 Task: Look for space in Newark, United States from 10th July, 2023 to 15th July, 2023 for 7 adults in price range Rs.10000 to Rs.15000. Place can be entire place or shared room with 4 bedrooms having 7 beds and 4 bathrooms. Property type can be house, flat, guest house. Amenities needed are: wifi, TV, free parkinig on premises, gym, breakfast. Booking option can be shelf check-in. Required host language is English.
Action: Mouse moved to (449, 95)
Screenshot: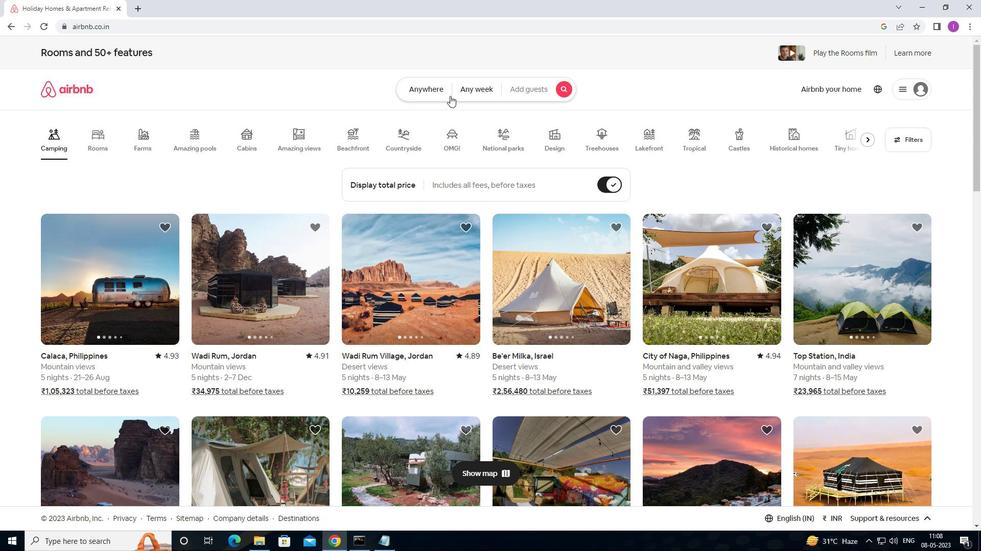 
Action: Mouse pressed left at (449, 95)
Screenshot: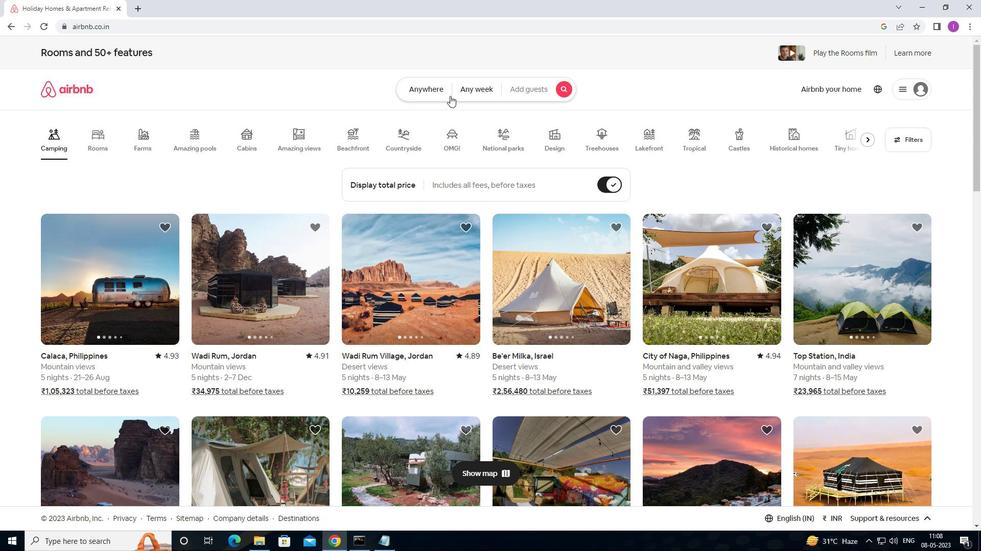 
Action: Mouse moved to (299, 132)
Screenshot: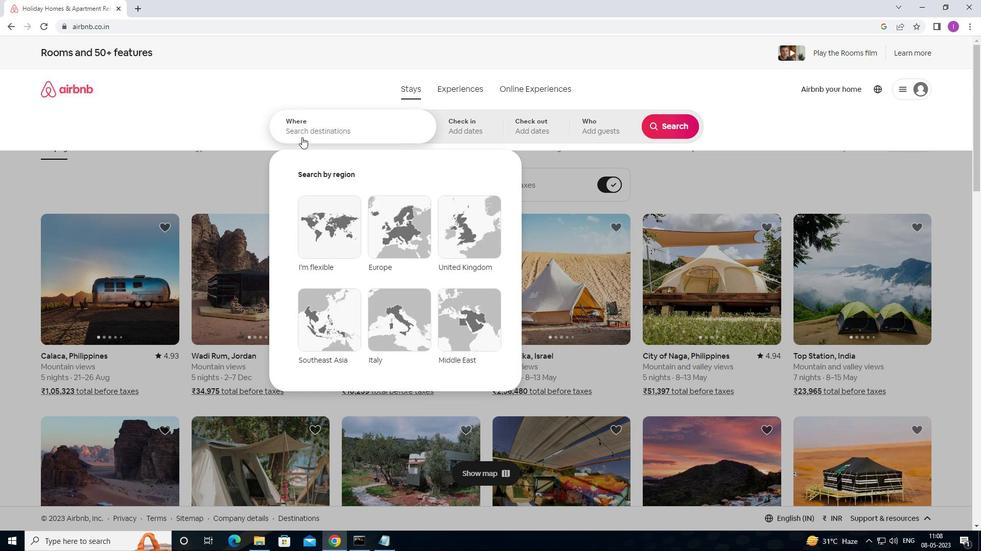 
Action: Mouse pressed left at (299, 132)
Screenshot: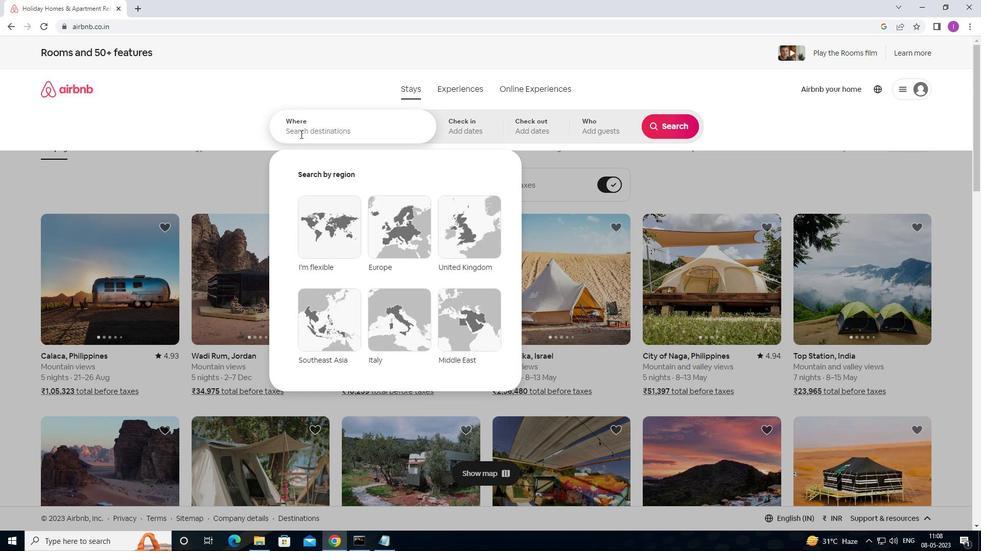 
Action: Mouse moved to (438, 120)
Screenshot: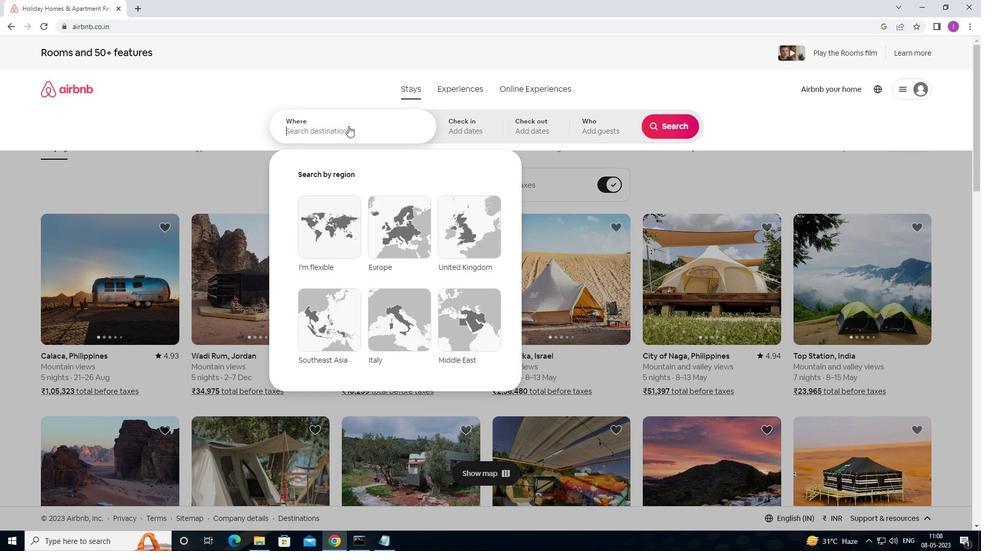 
Action: Key pressed <Key.shift><Key.shift><Key.shift><Key.shift><Key.shift><Key.shift><Key.shift><Key.shift><Key.shift><Key.shift><Key.shift><Key.shift><Key.shift><Key.shift>NEWARK,<Key.shift>UNITED<Key.space>STATES
Screenshot: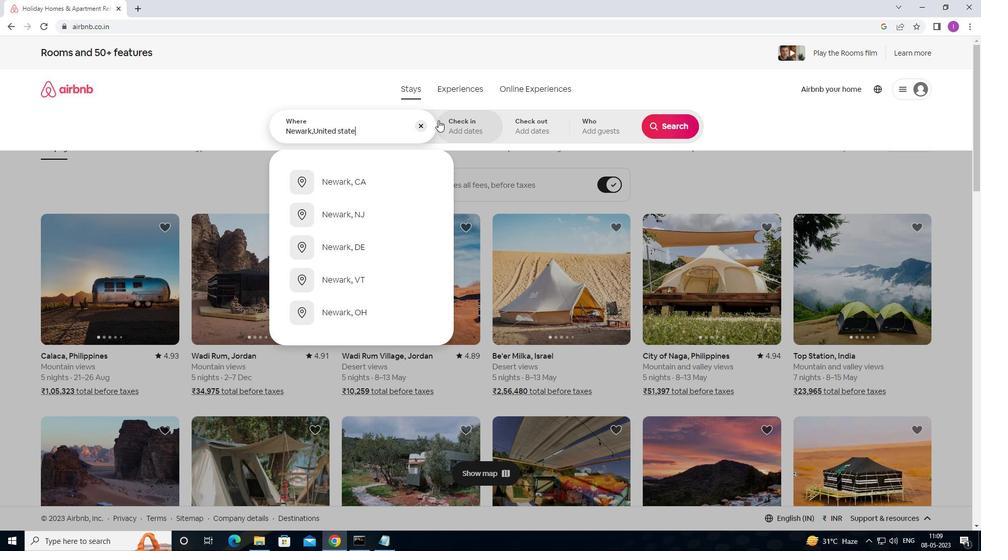 
Action: Mouse moved to (469, 125)
Screenshot: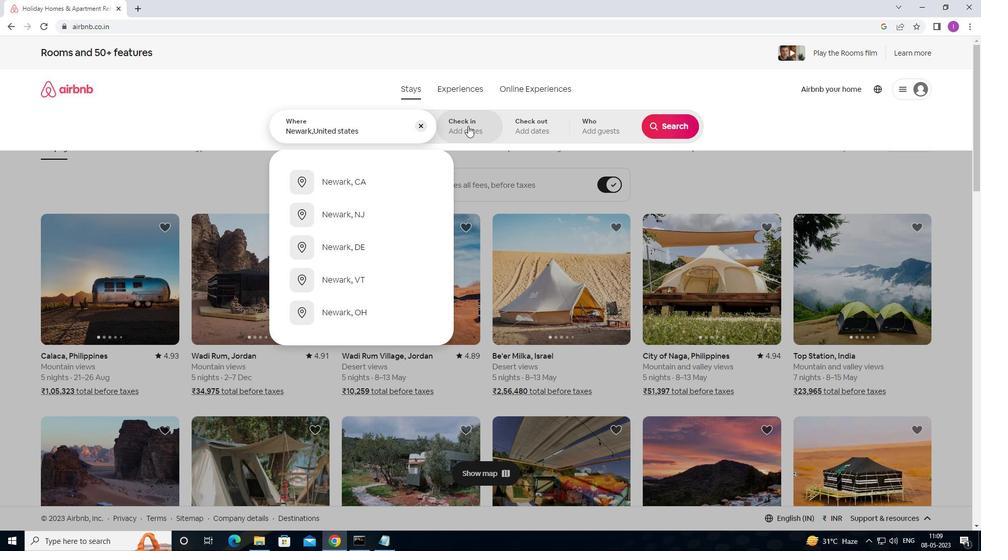 
Action: Mouse pressed left at (469, 125)
Screenshot: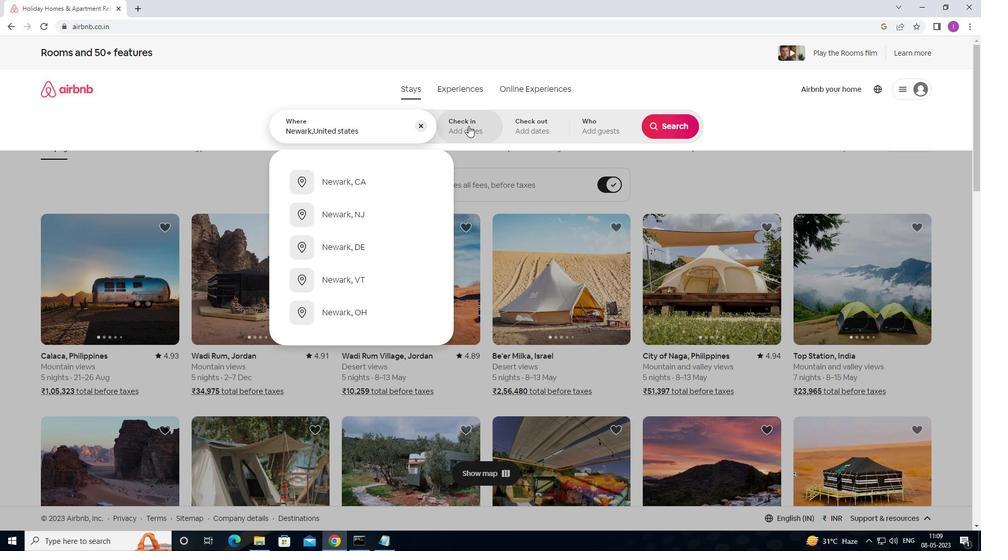 
Action: Mouse moved to (666, 205)
Screenshot: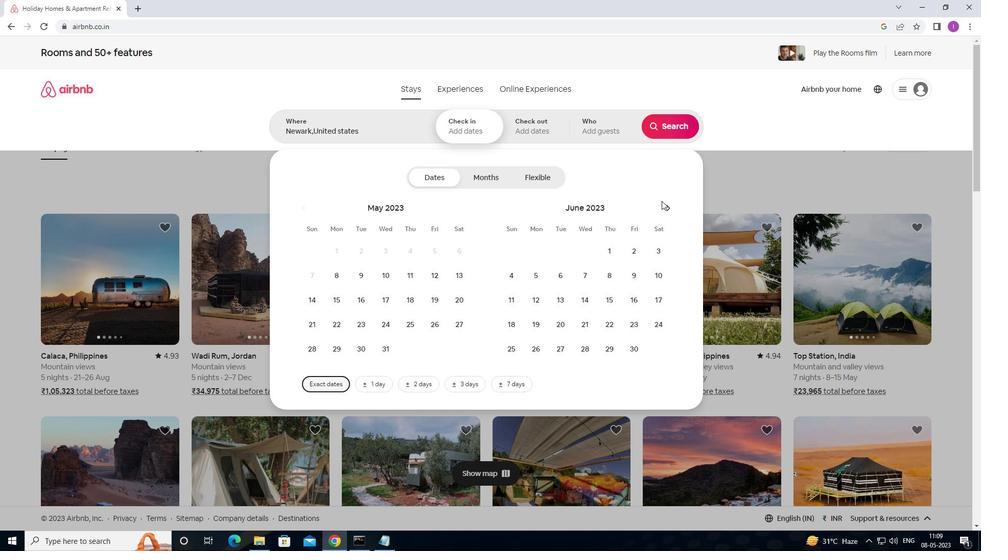 
Action: Mouse pressed left at (666, 205)
Screenshot: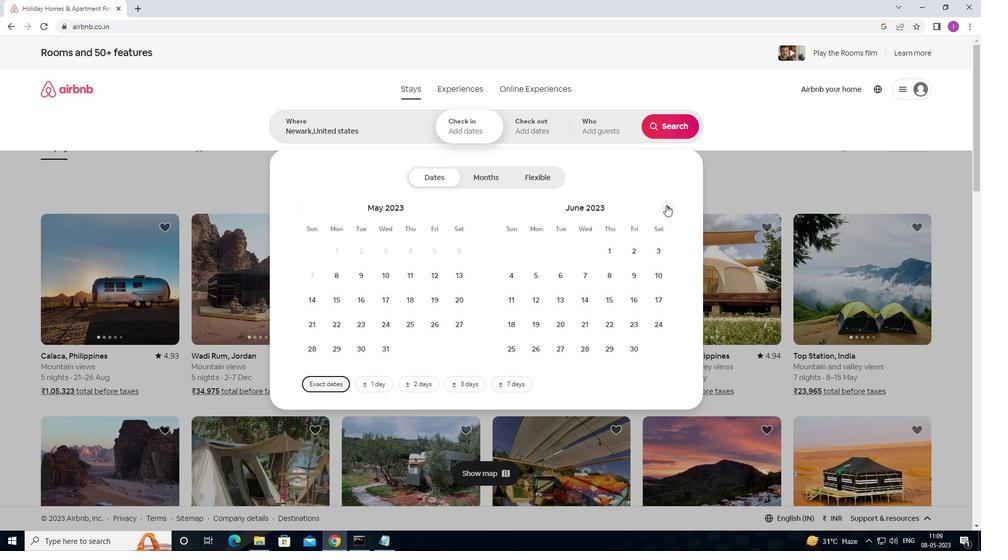 
Action: Mouse moved to (539, 302)
Screenshot: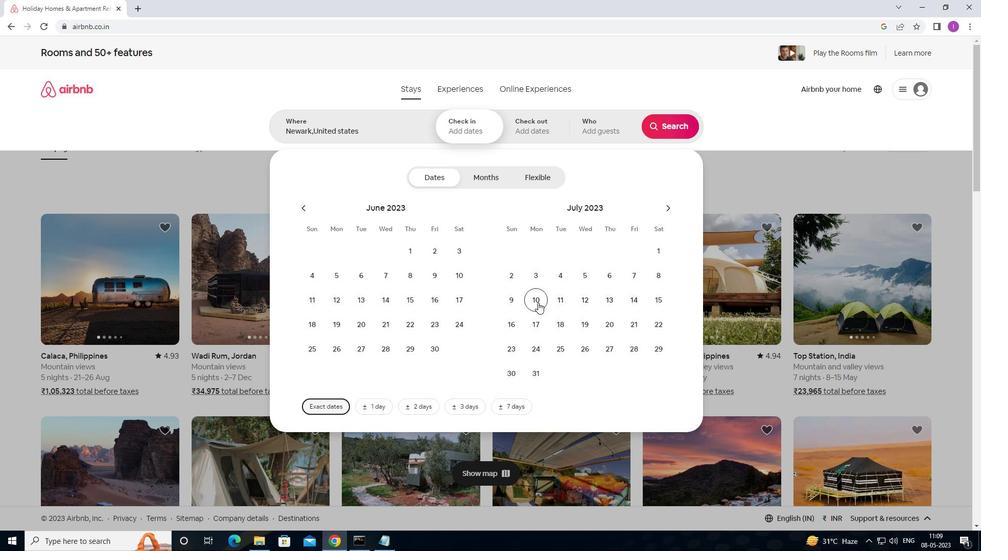 
Action: Mouse pressed left at (539, 302)
Screenshot: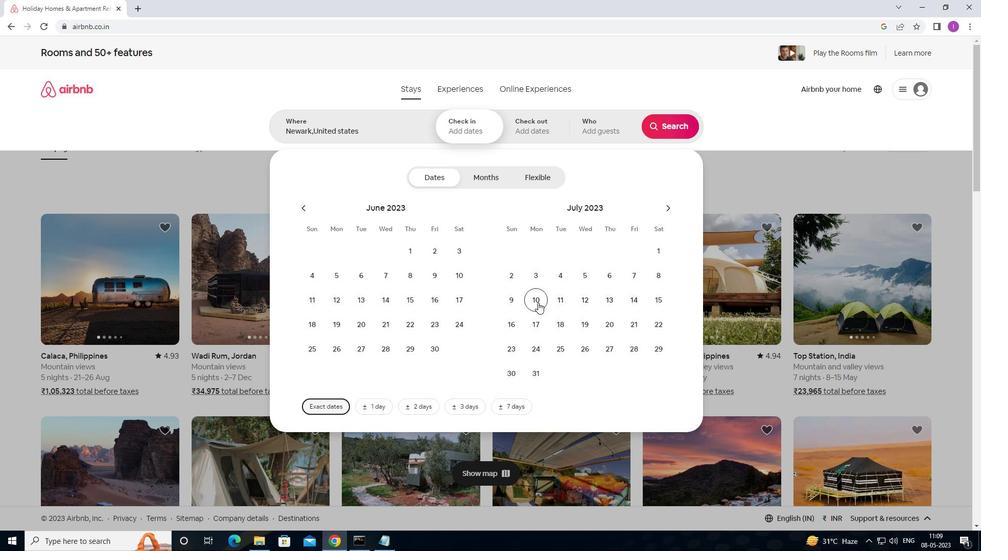 
Action: Mouse moved to (661, 301)
Screenshot: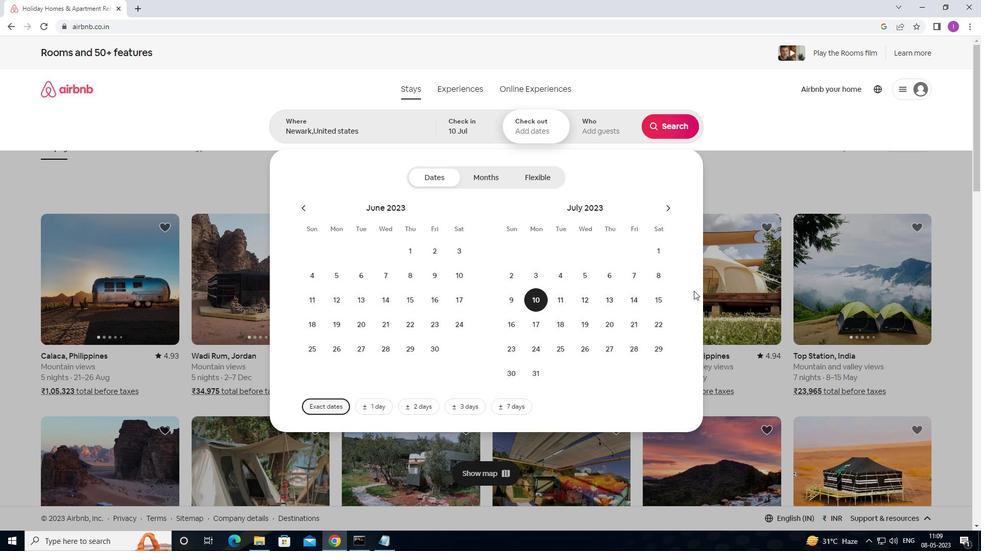 
Action: Mouse pressed left at (661, 301)
Screenshot: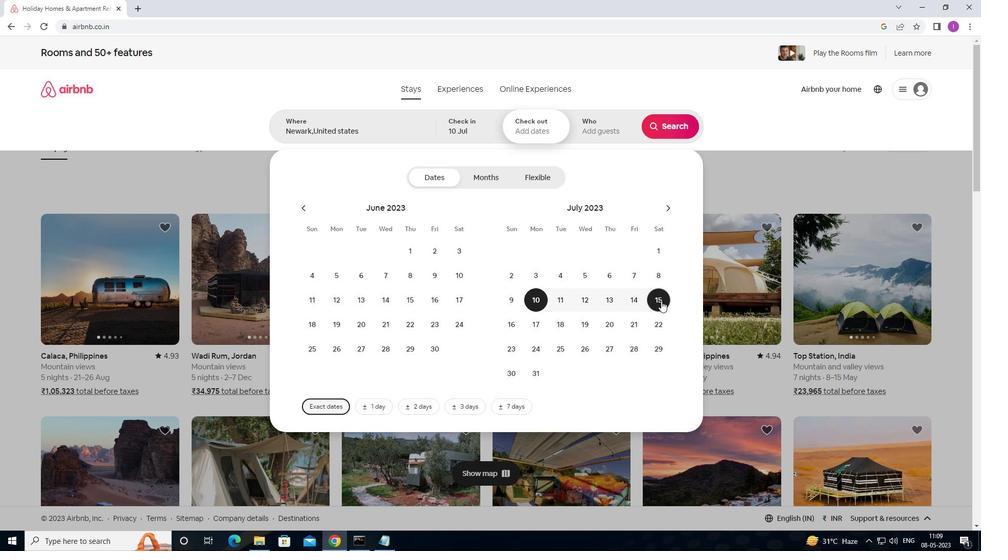 
Action: Mouse moved to (588, 125)
Screenshot: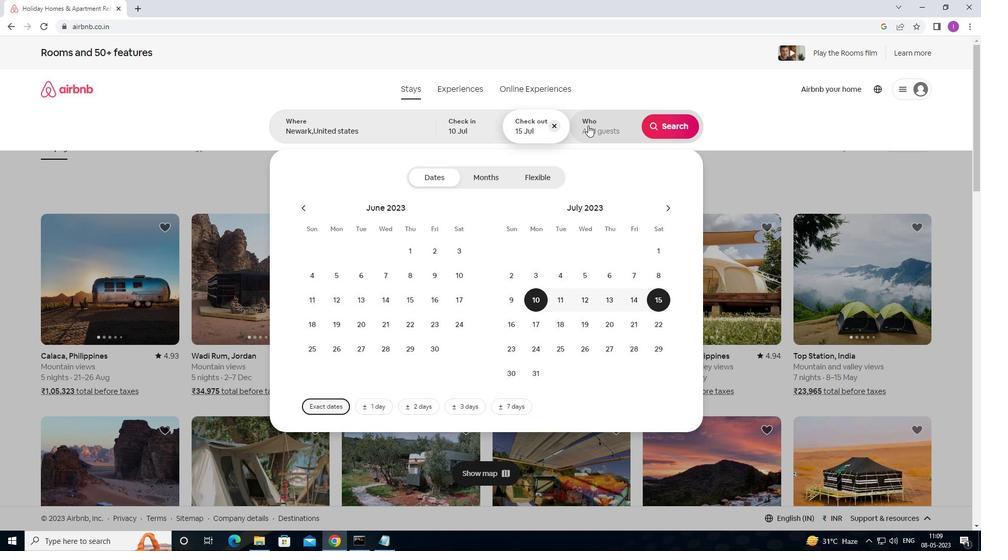 
Action: Mouse pressed left at (588, 125)
Screenshot: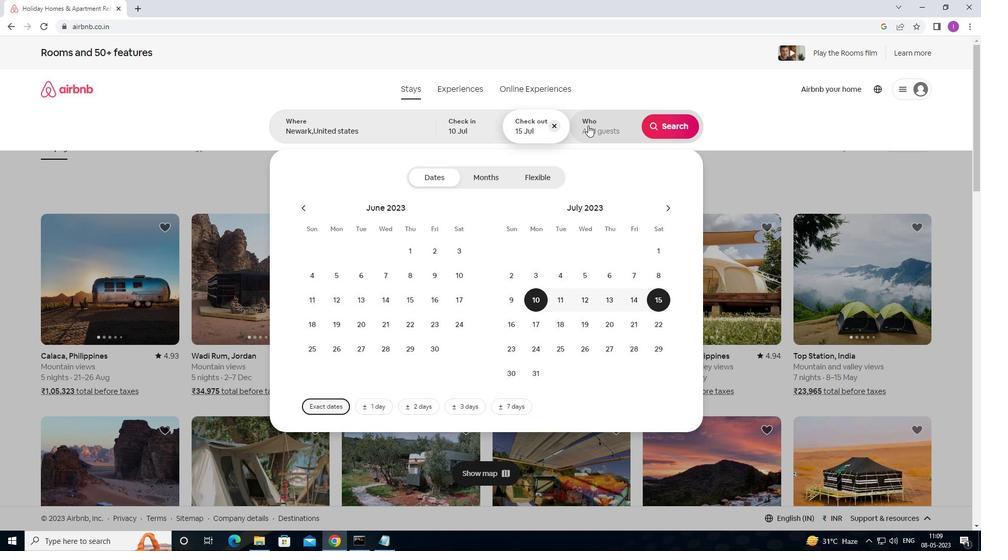 
Action: Mouse moved to (674, 179)
Screenshot: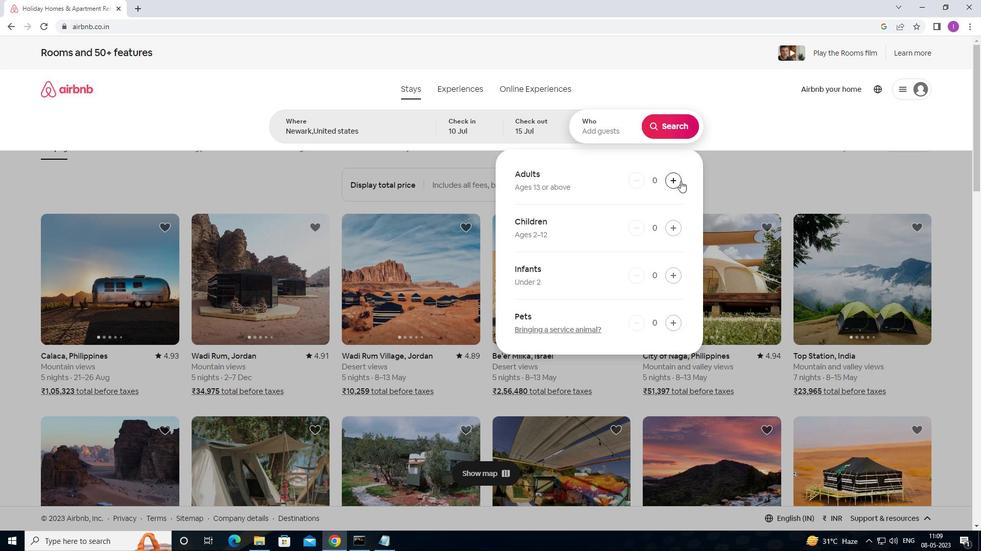 
Action: Mouse pressed left at (674, 179)
Screenshot: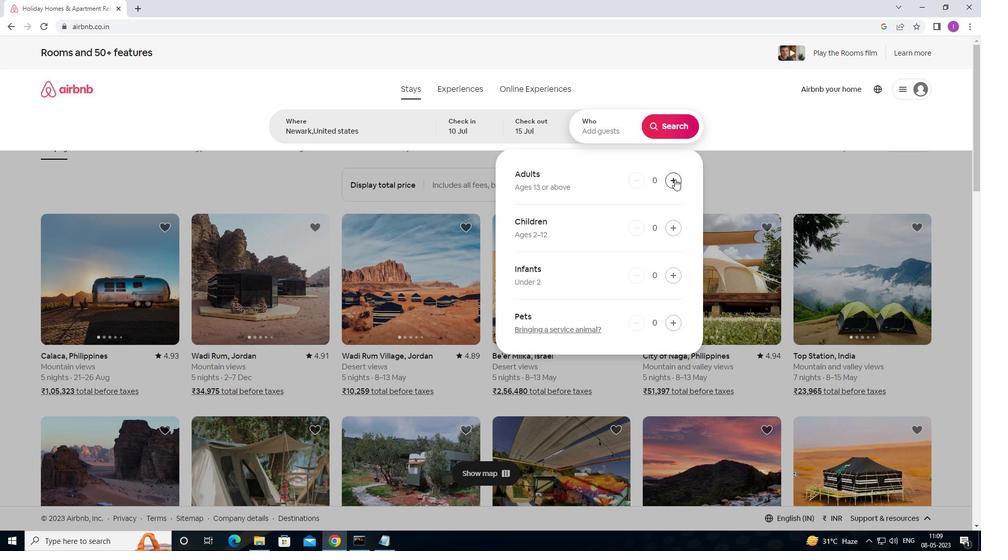 
Action: Mouse pressed left at (674, 179)
Screenshot: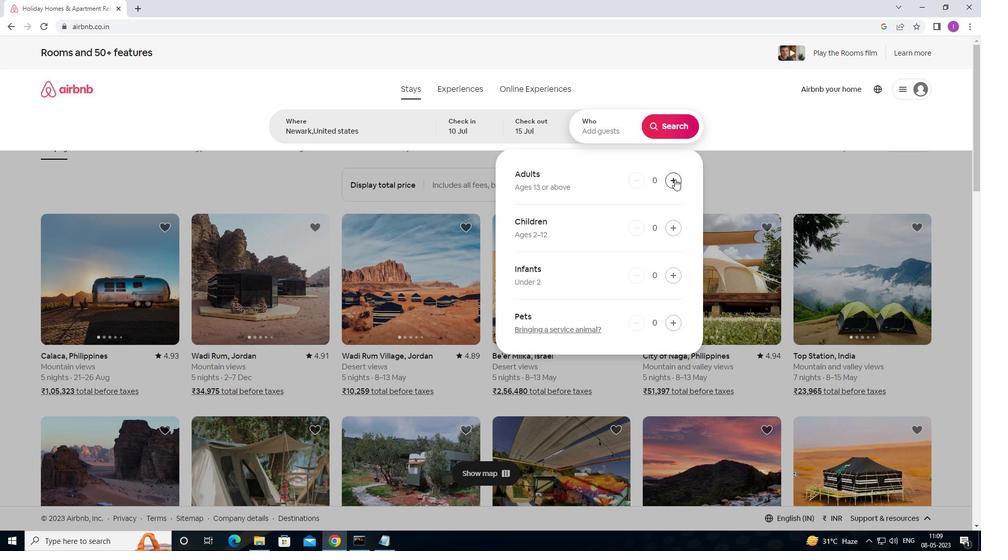 
Action: Mouse pressed left at (674, 179)
Screenshot: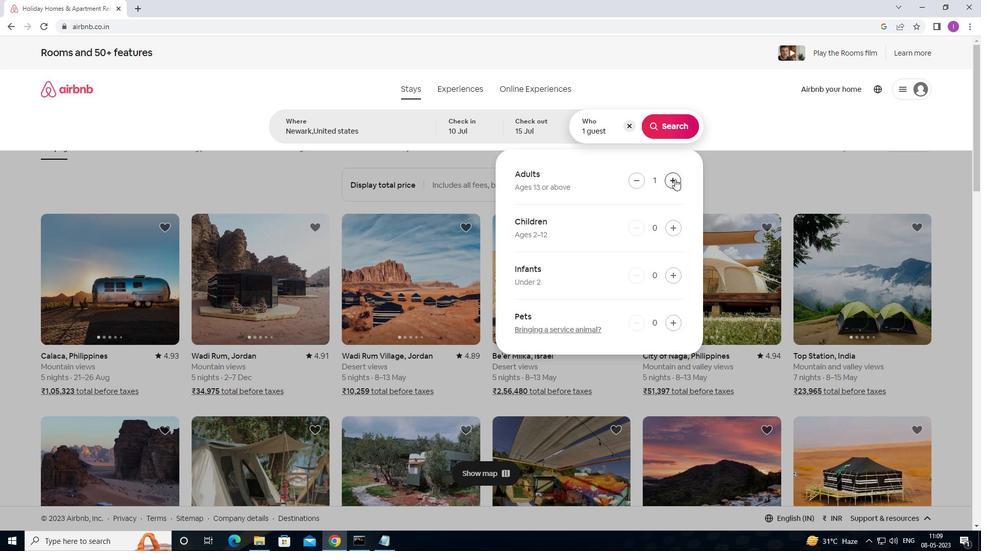 
Action: Mouse pressed left at (674, 179)
Screenshot: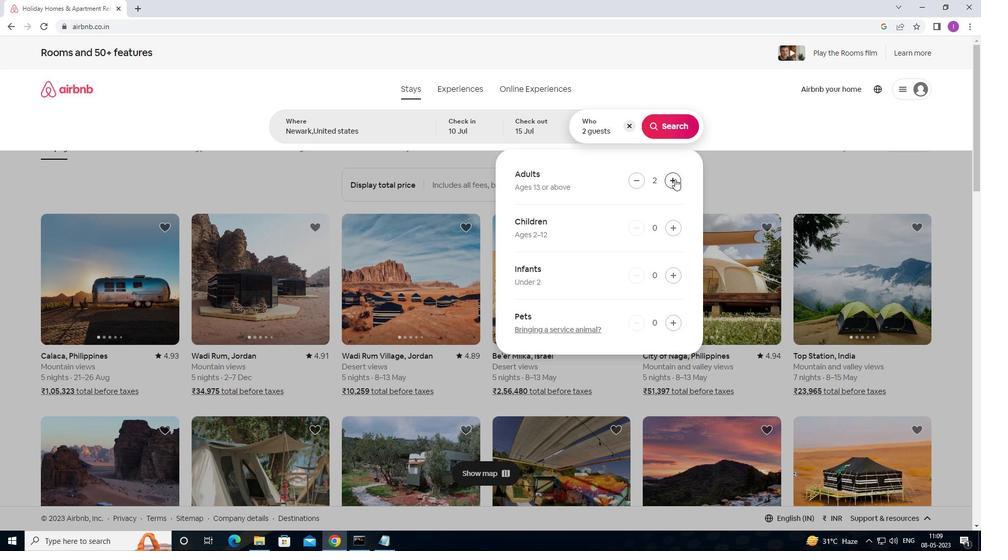 
Action: Mouse pressed left at (674, 179)
Screenshot: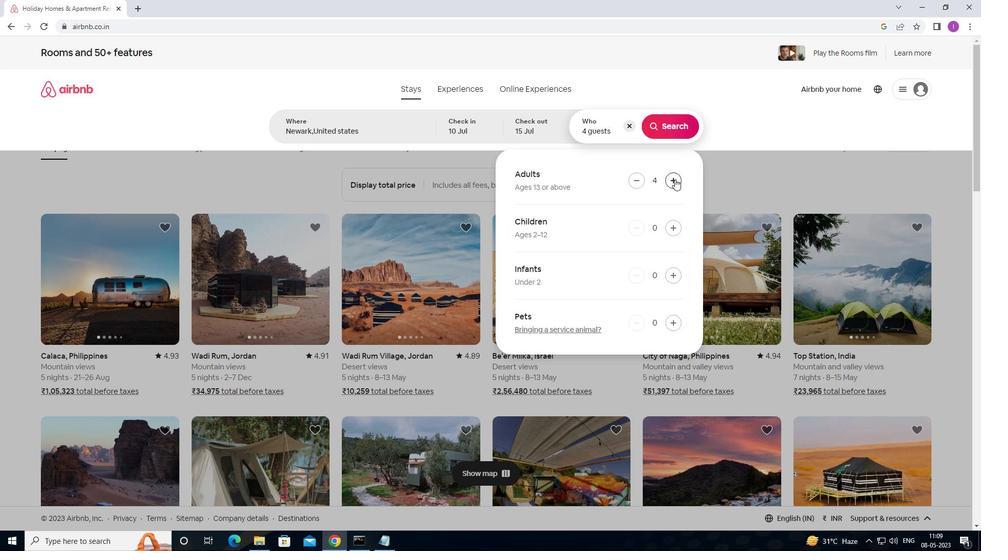 
Action: Mouse pressed left at (674, 179)
Screenshot: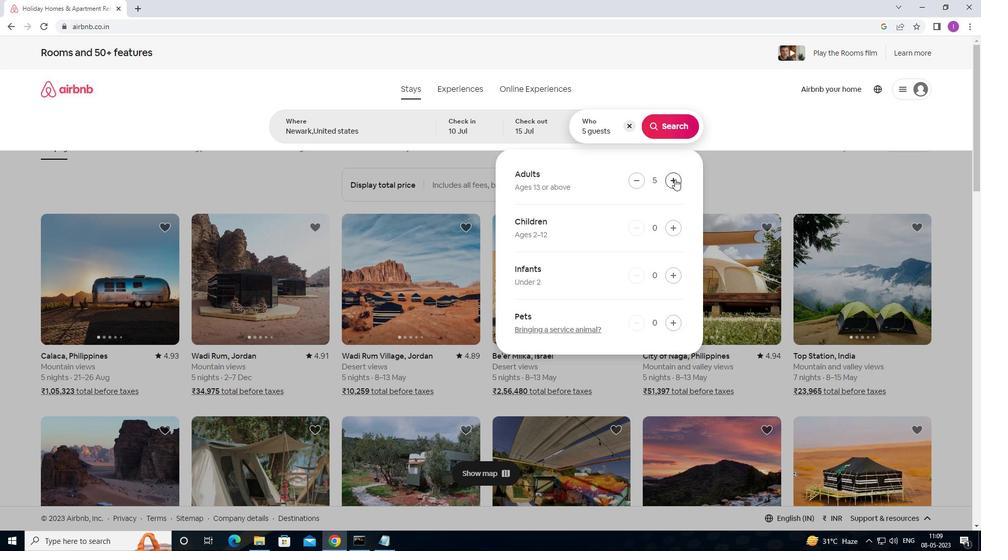 
Action: Mouse pressed left at (674, 179)
Screenshot: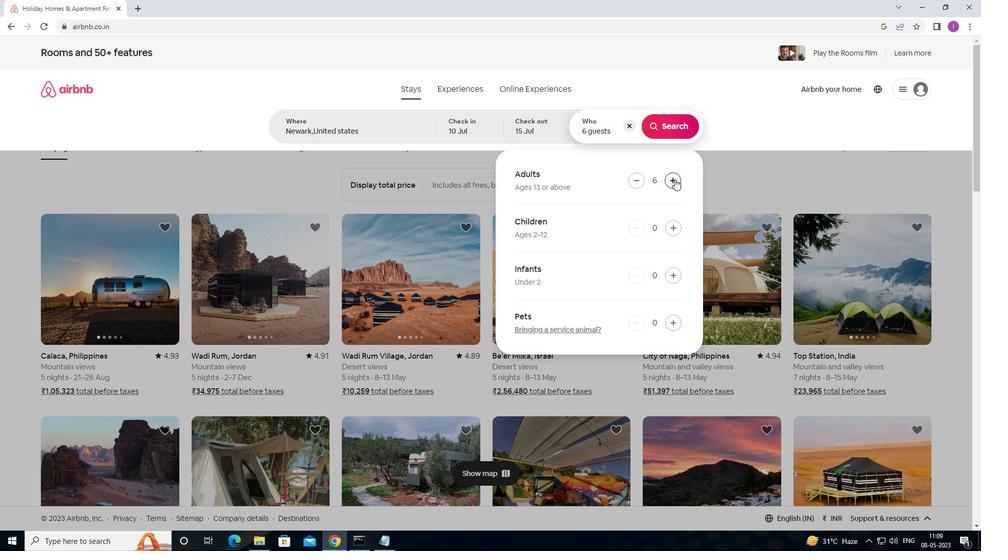 
Action: Mouse moved to (656, 128)
Screenshot: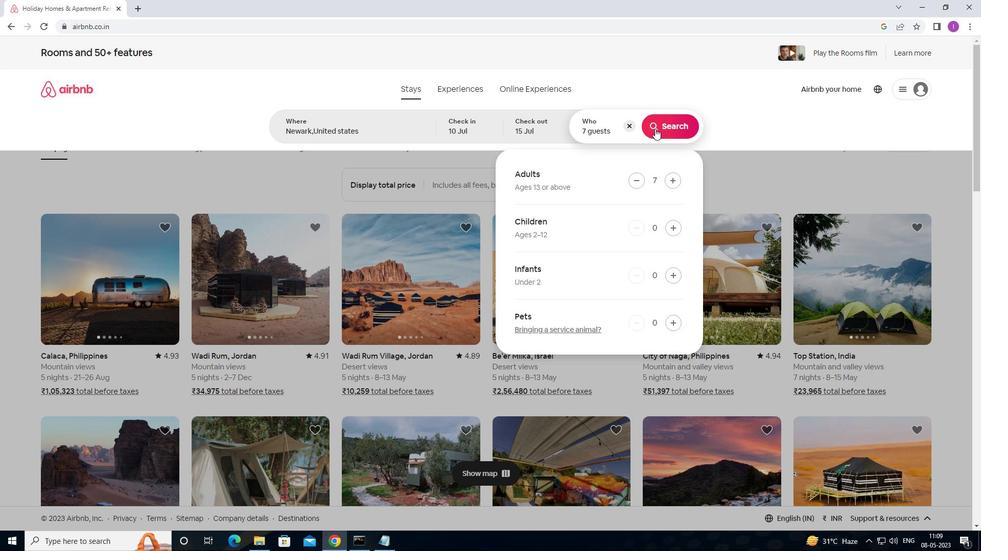 
Action: Mouse pressed left at (656, 128)
Screenshot: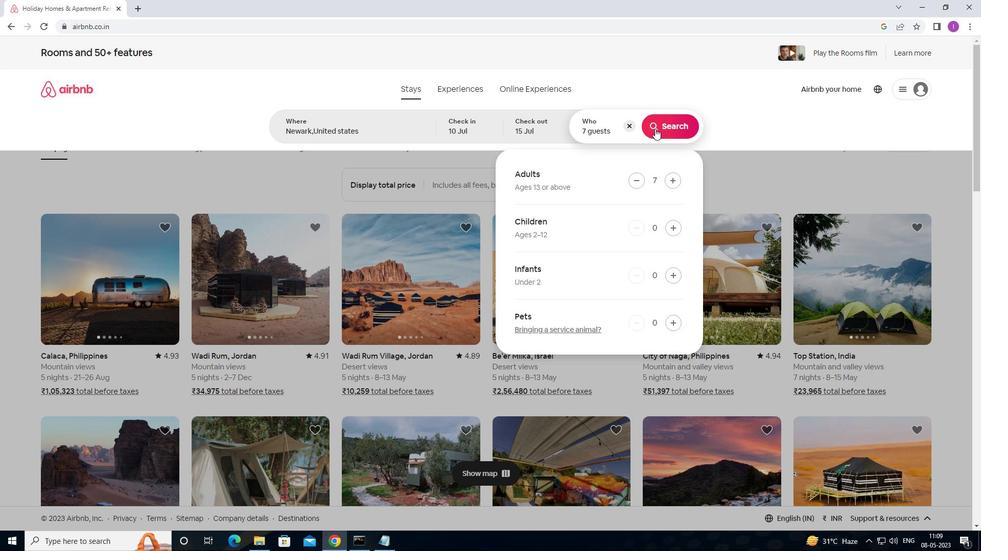 
Action: Mouse moved to (941, 98)
Screenshot: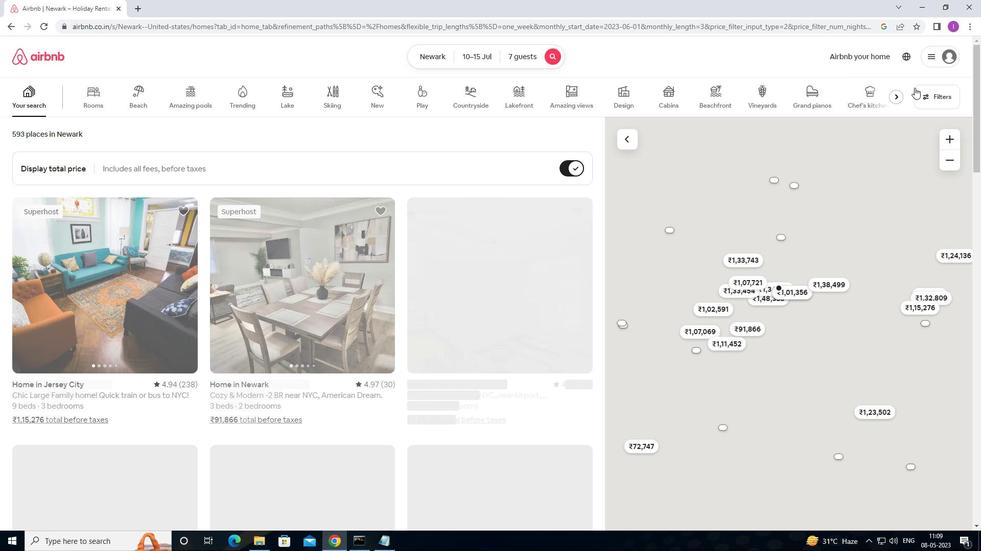 
Action: Mouse pressed left at (941, 98)
Screenshot: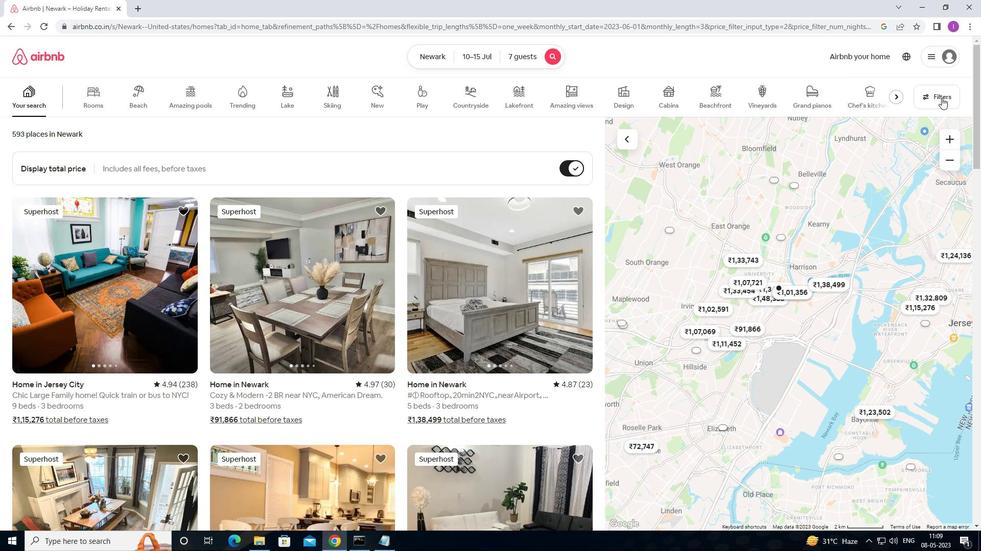 
Action: Mouse moved to (365, 345)
Screenshot: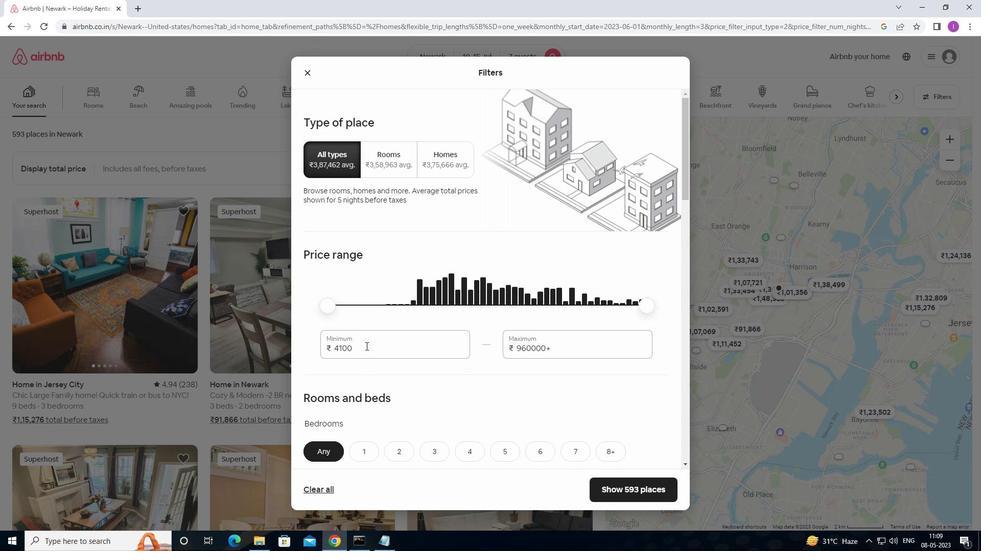 
Action: Mouse pressed left at (365, 345)
Screenshot: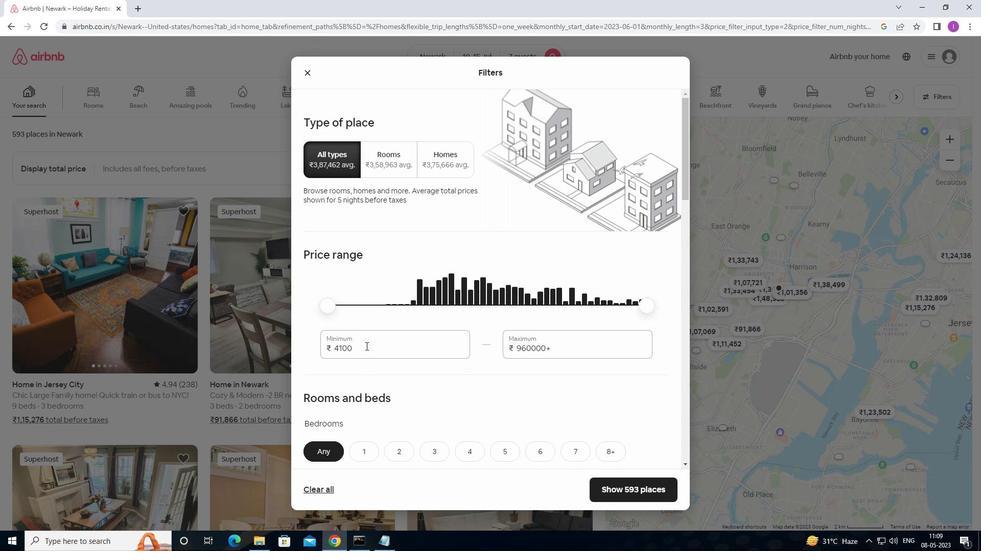 
Action: Mouse moved to (318, 355)
Screenshot: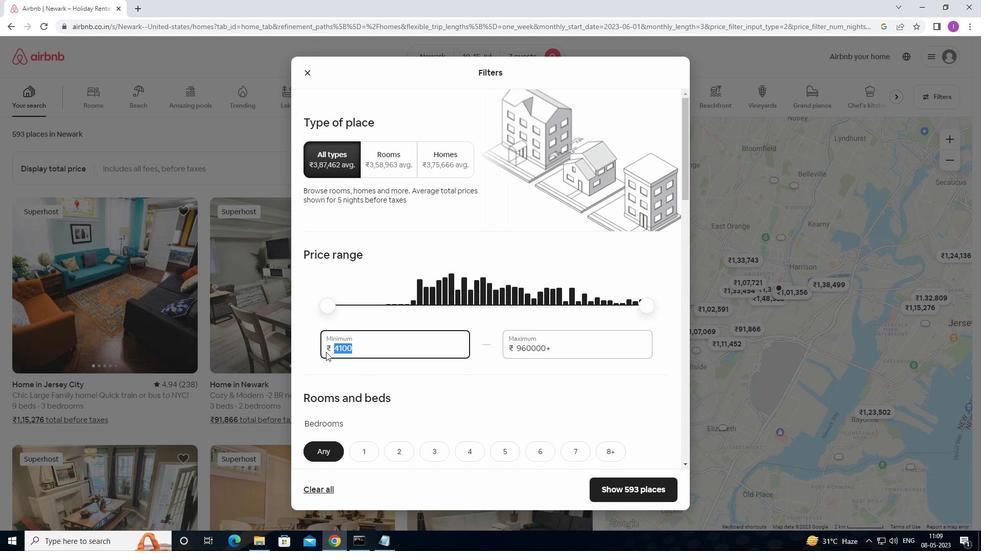 
Action: Key pressed 10000
Screenshot: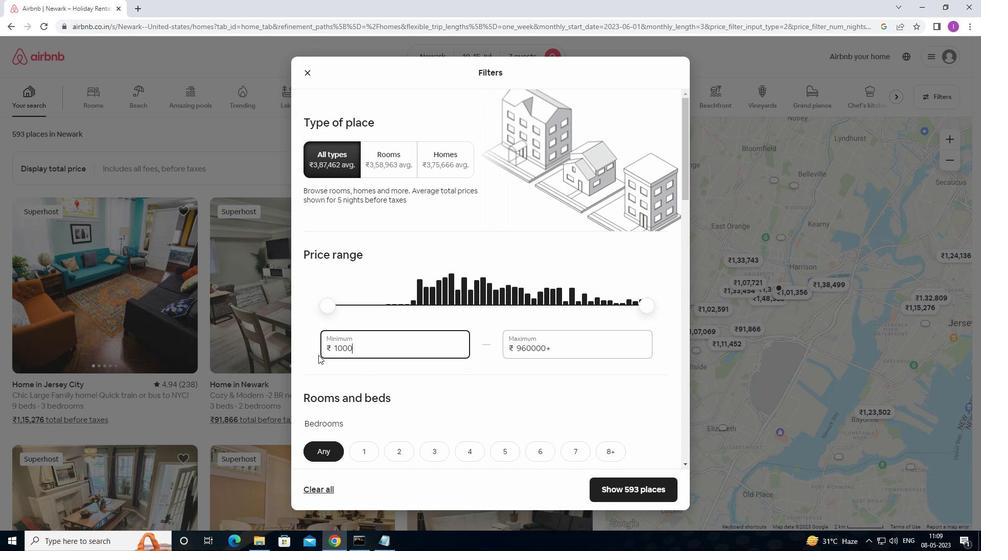 
Action: Mouse moved to (553, 347)
Screenshot: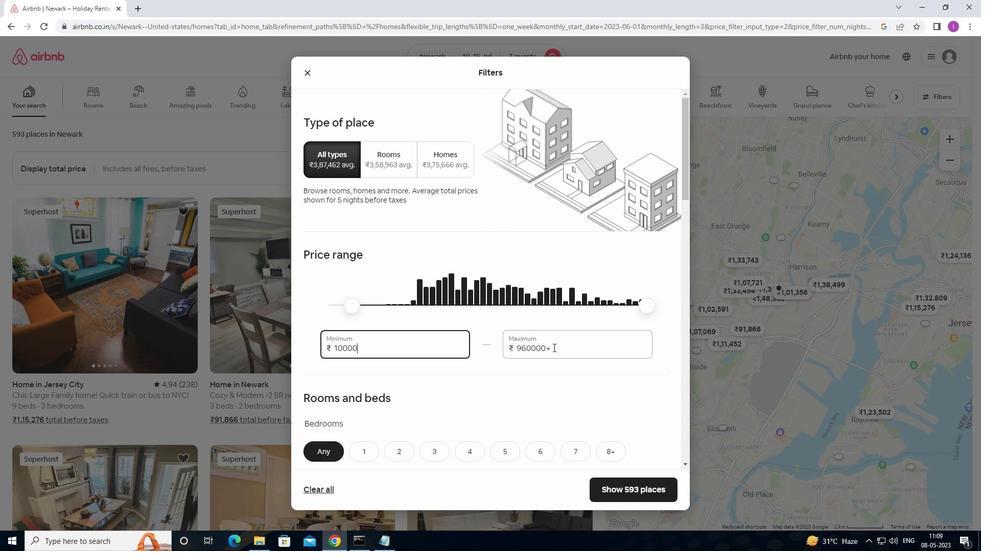 
Action: Mouse pressed left at (553, 347)
Screenshot: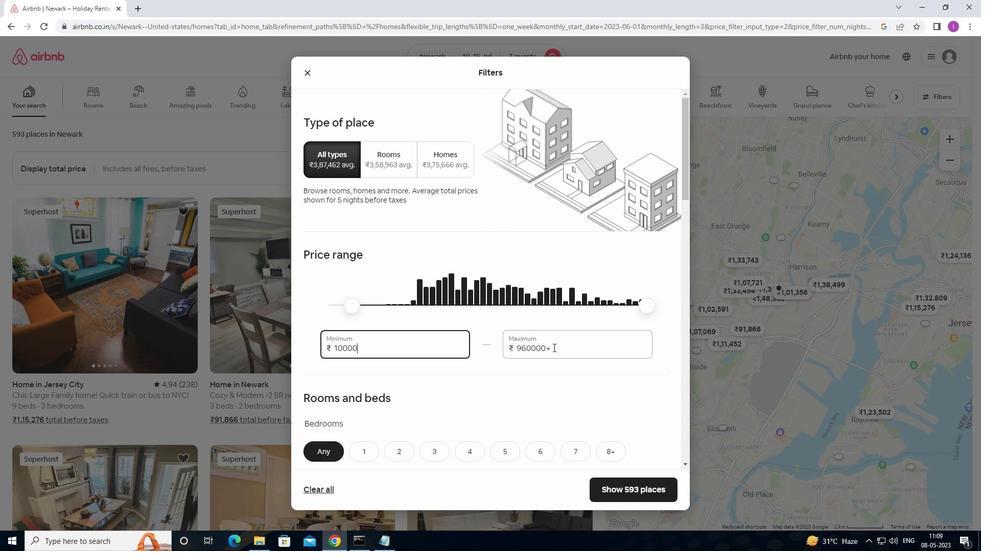 
Action: Mouse moved to (507, 352)
Screenshot: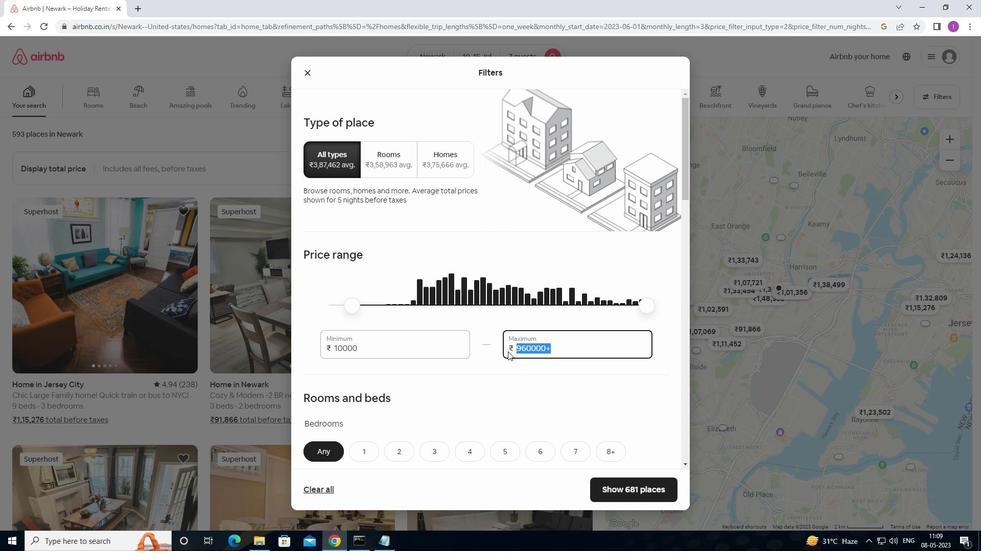 
Action: Key pressed 1
Screenshot: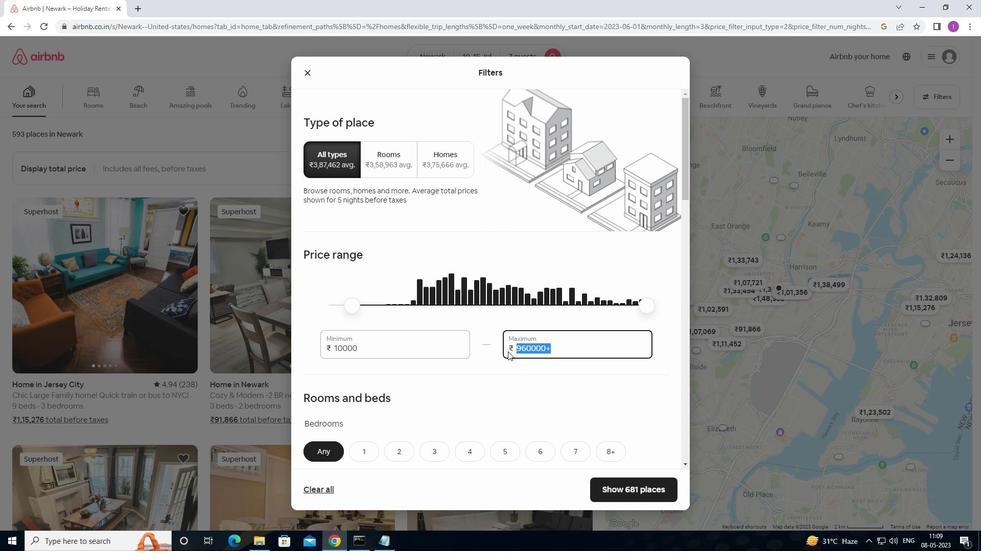 
Action: Mouse moved to (507, 351)
Screenshot: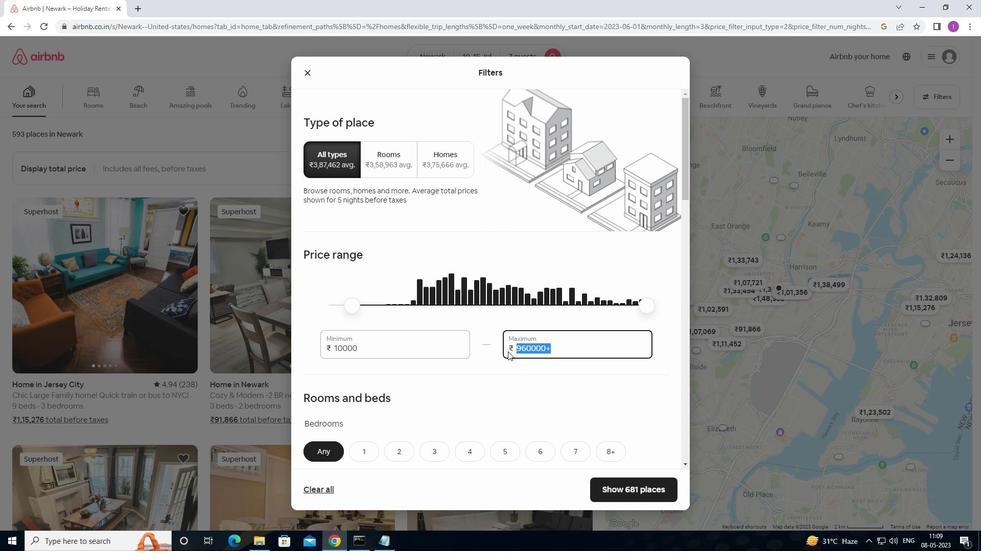 
Action: Key pressed 5000
Screenshot: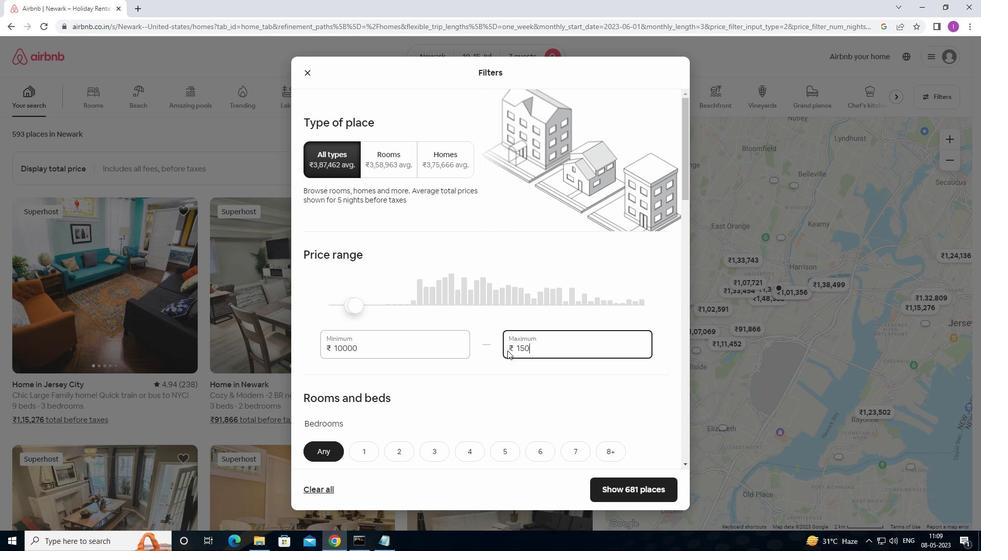 
Action: Mouse moved to (585, 346)
Screenshot: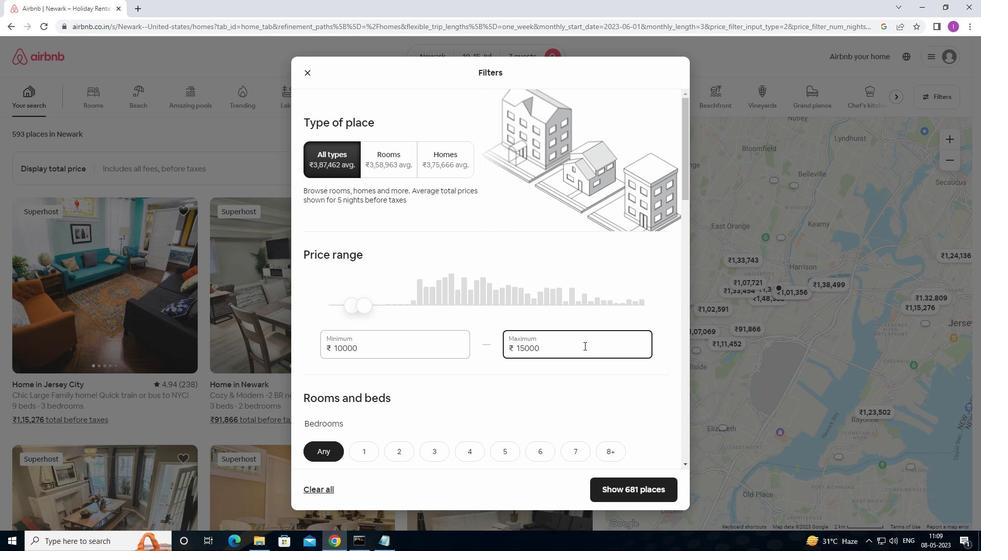 
Action: Mouse scrolled (585, 346) with delta (0, 0)
Screenshot: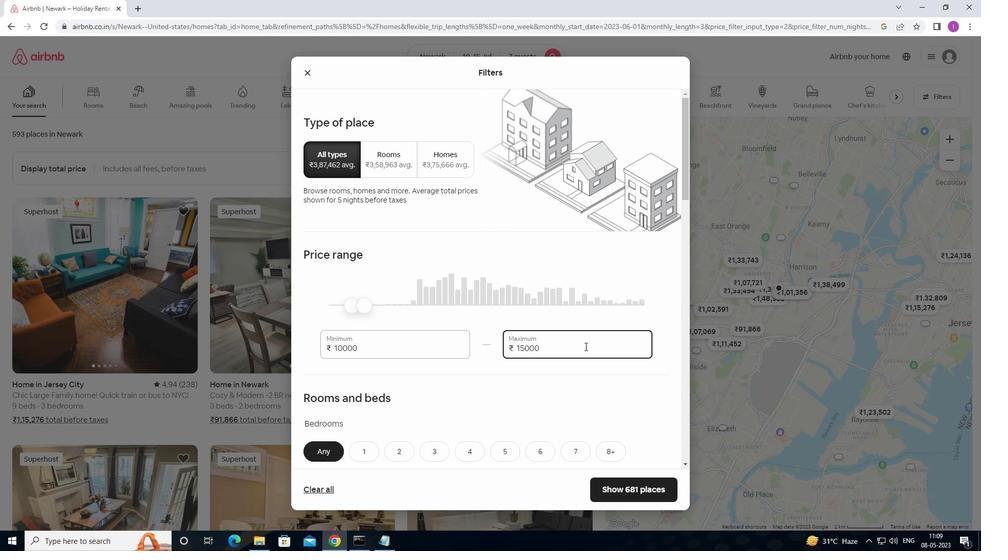 
Action: Mouse moved to (461, 392)
Screenshot: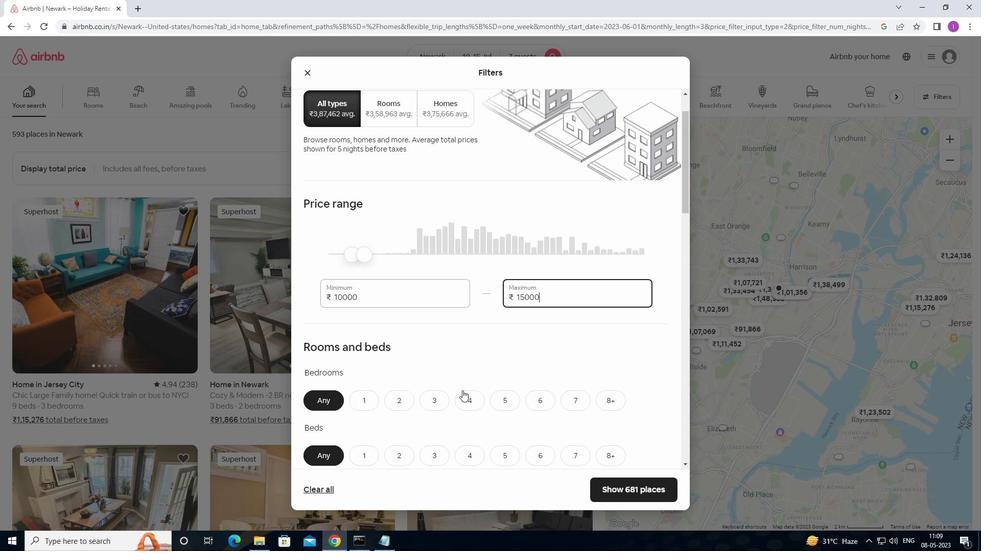 
Action: Mouse scrolled (461, 392) with delta (0, 0)
Screenshot: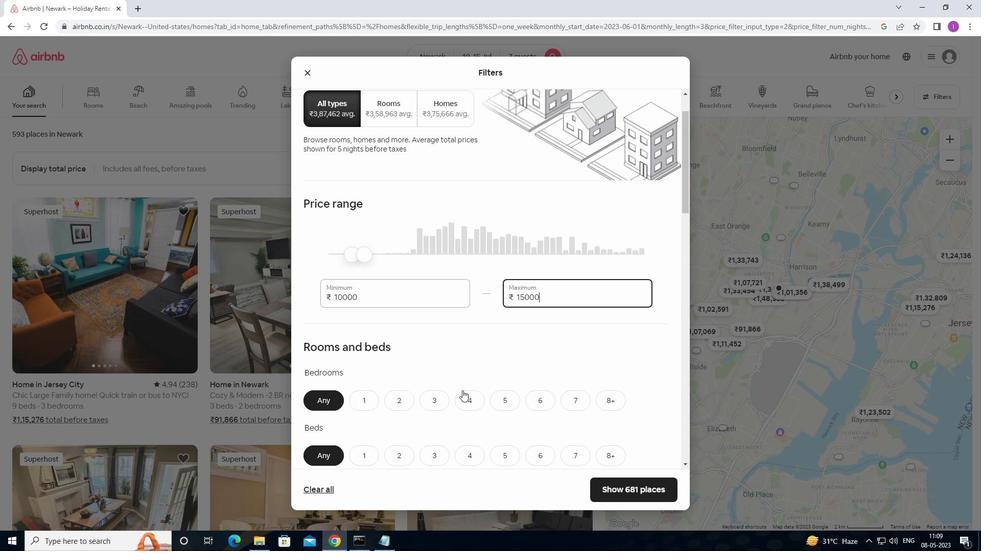 
Action: Mouse moved to (460, 393)
Screenshot: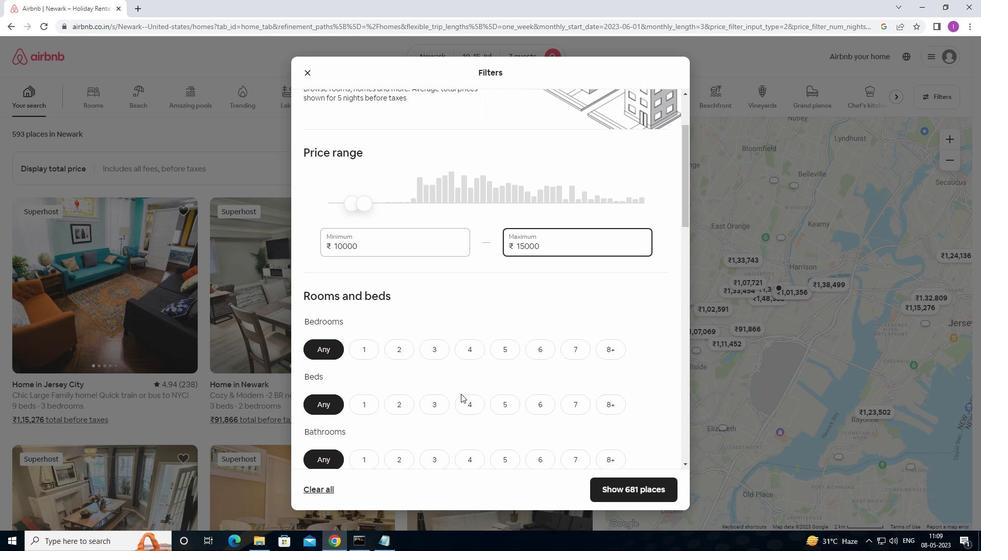 
Action: Mouse scrolled (460, 393) with delta (0, 0)
Screenshot: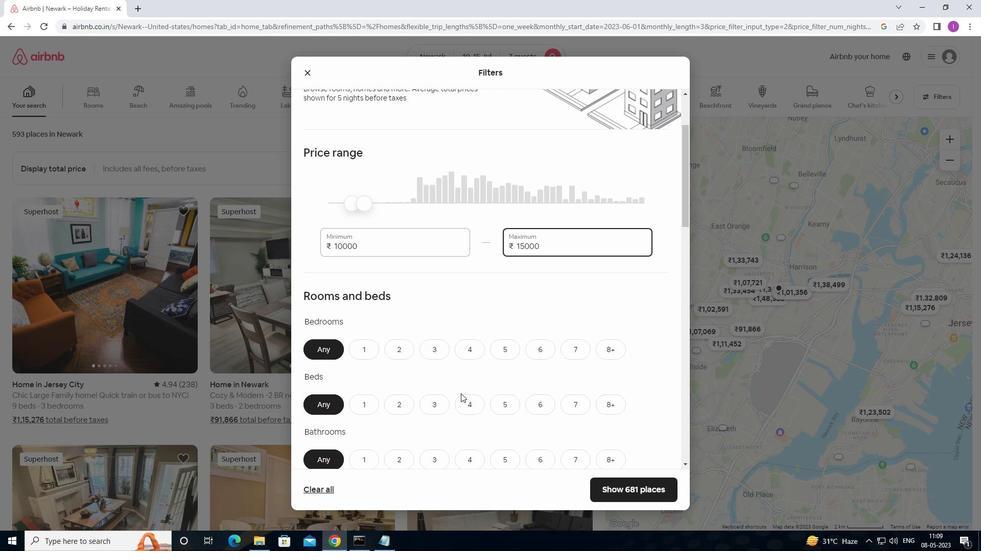 
Action: Mouse moved to (467, 295)
Screenshot: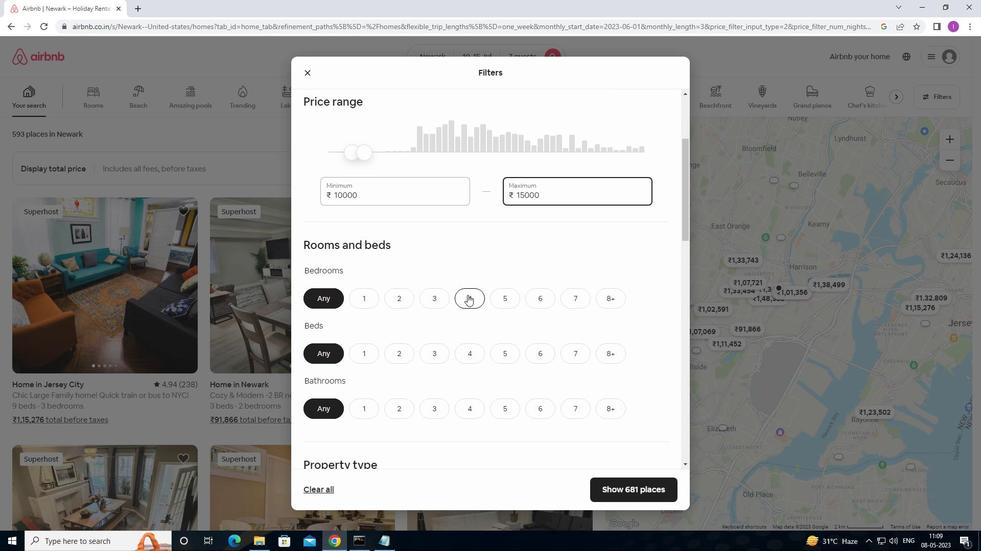 
Action: Mouse pressed left at (467, 295)
Screenshot: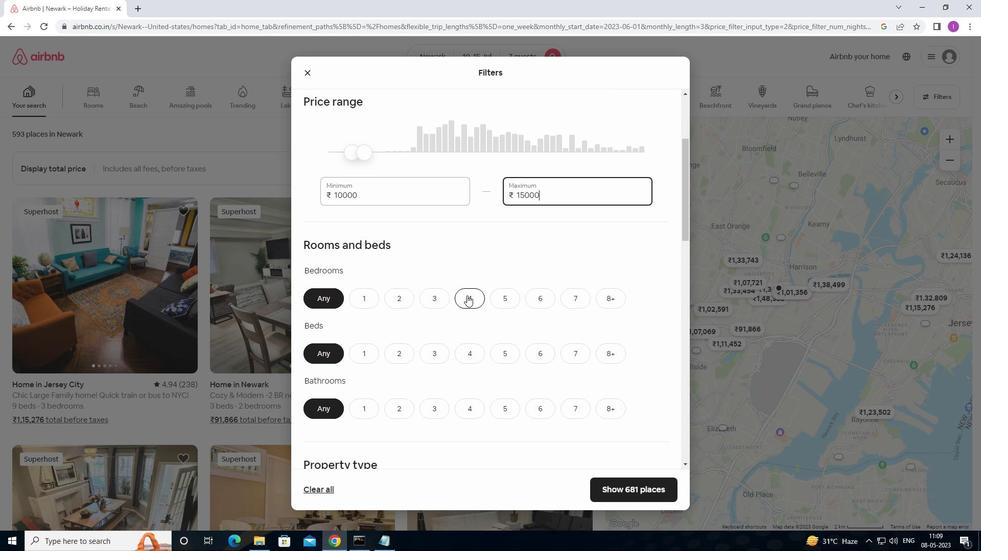 
Action: Mouse moved to (501, 340)
Screenshot: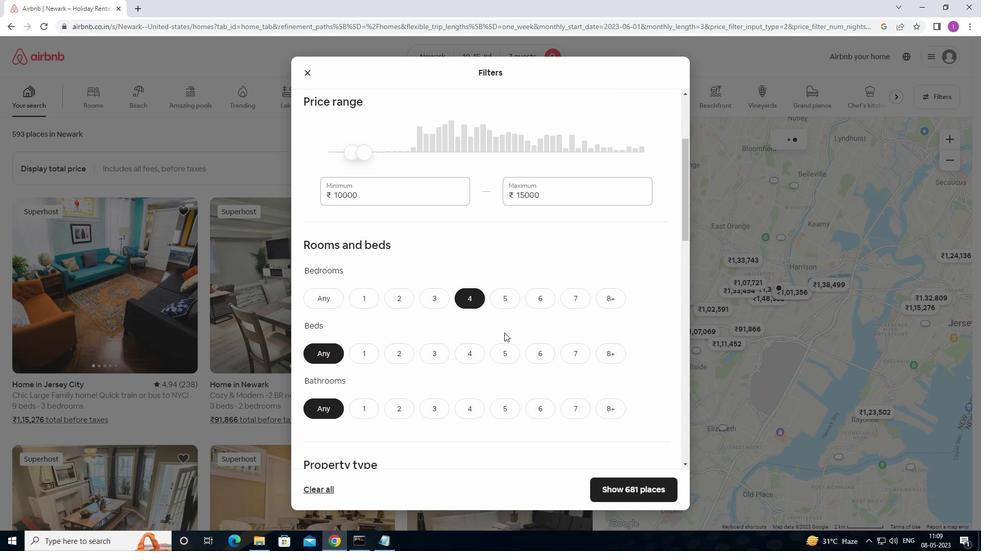 
Action: Mouse scrolled (501, 339) with delta (0, 0)
Screenshot: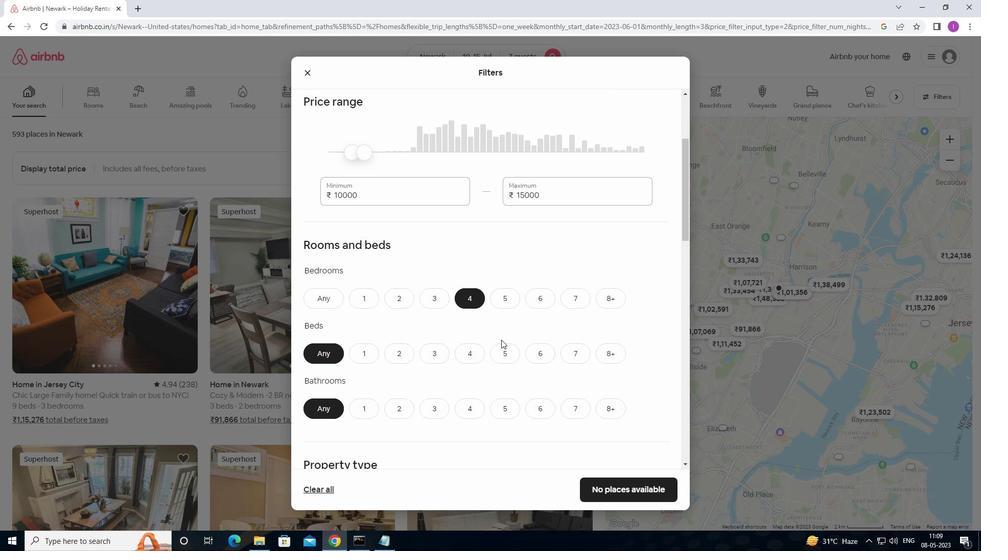 
Action: Mouse scrolled (501, 339) with delta (0, 0)
Screenshot: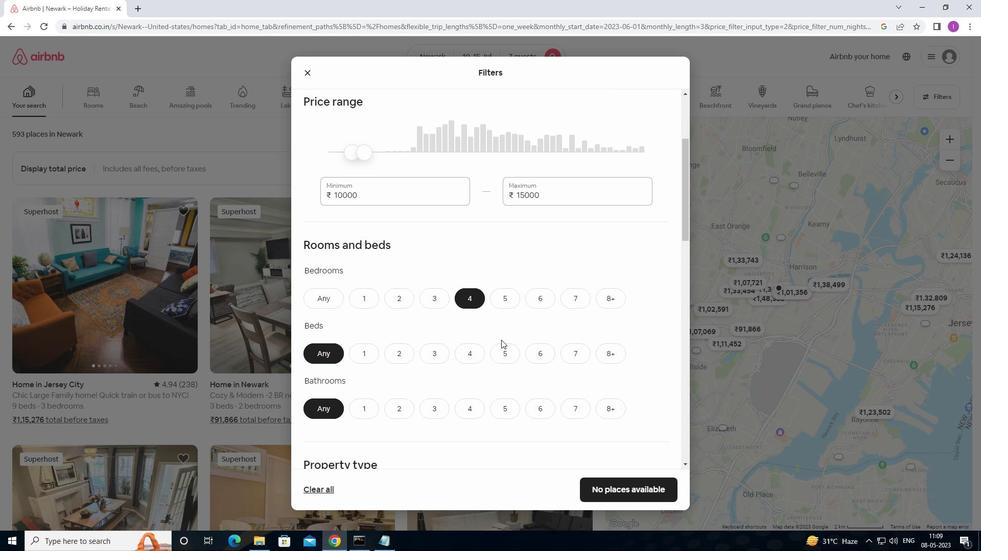 
Action: Mouse moved to (574, 248)
Screenshot: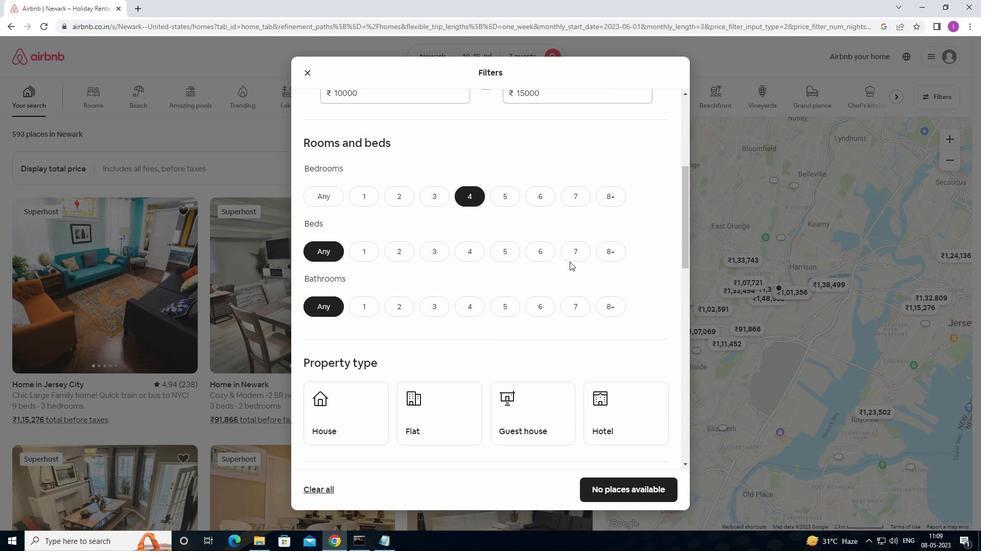 
Action: Mouse pressed left at (574, 248)
Screenshot: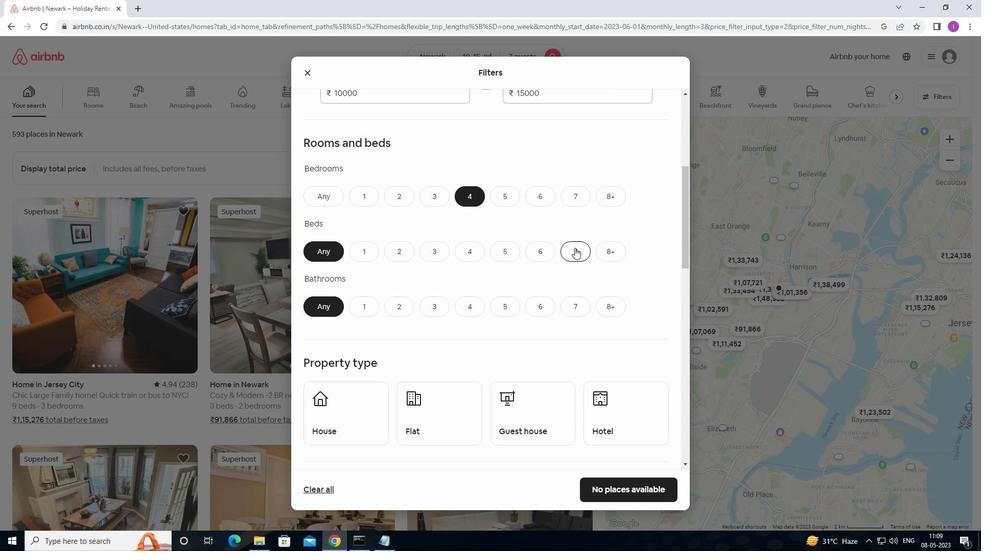 
Action: Mouse moved to (470, 310)
Screenshot: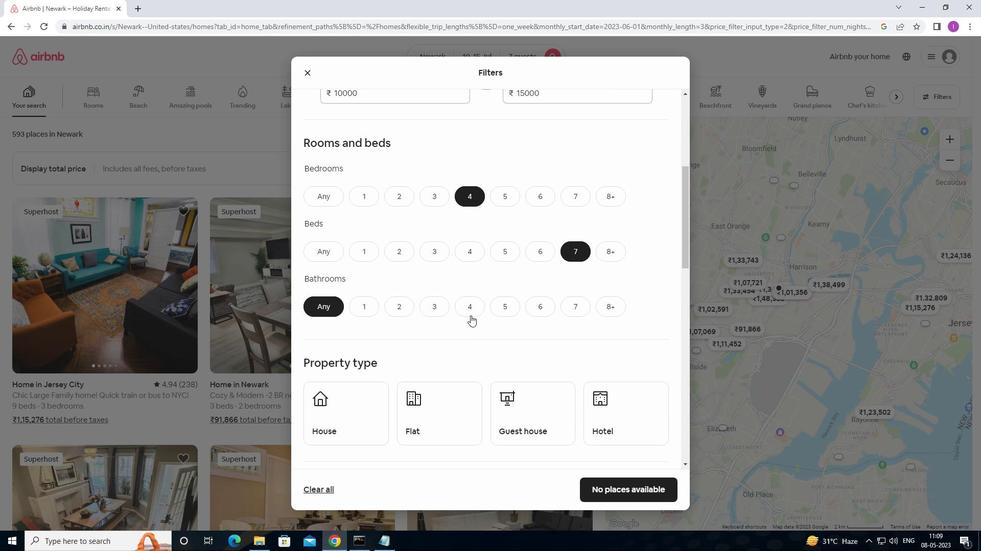 
Action: Mouse pressed left at (470, 310)
Screenshot: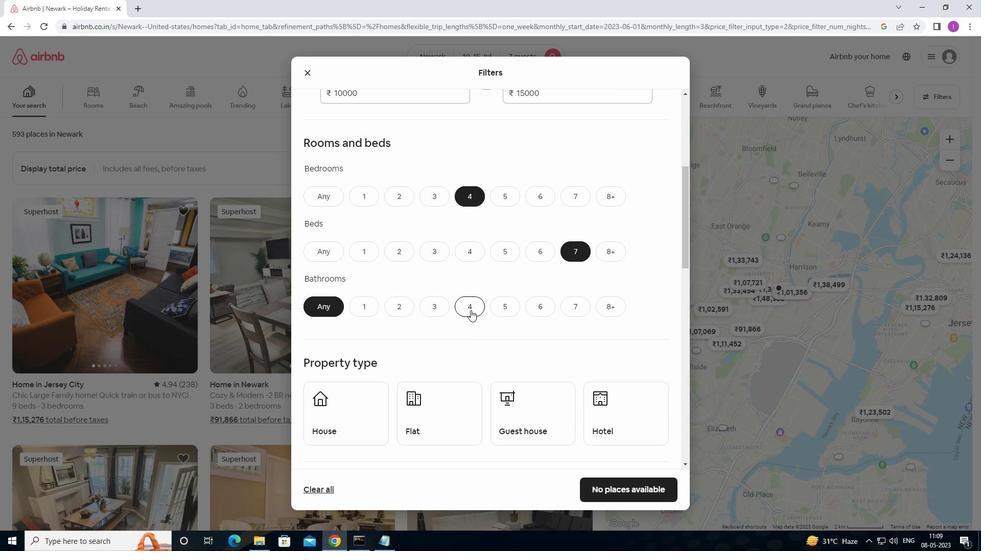 
Action: Mouse moved to (478, 323)
Screenshot: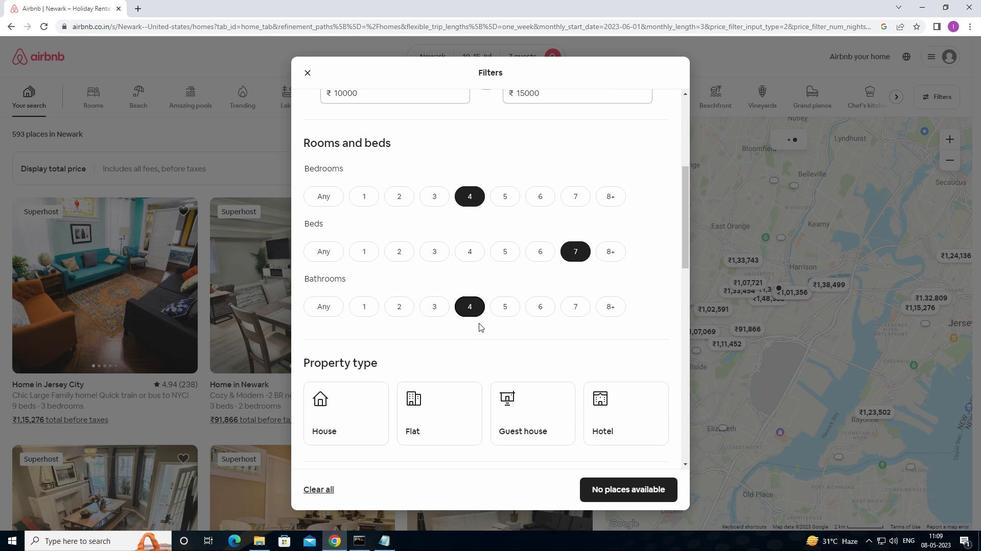 
Action: Mouse scrolled (478, 323) with delta (0, 0)
Screenshot: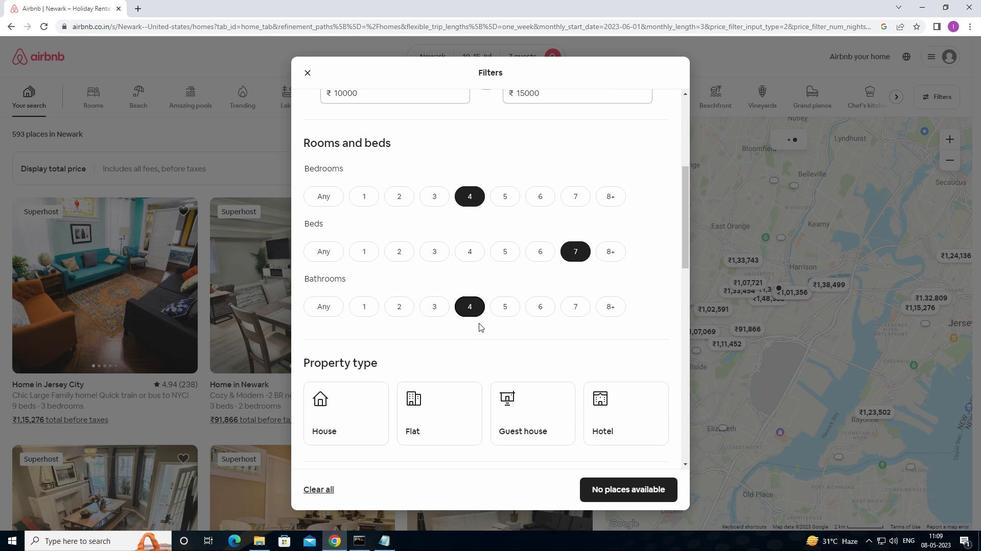 
Action: Mouse scrolled (478, 323) with delta (0, 0)
Screenshot: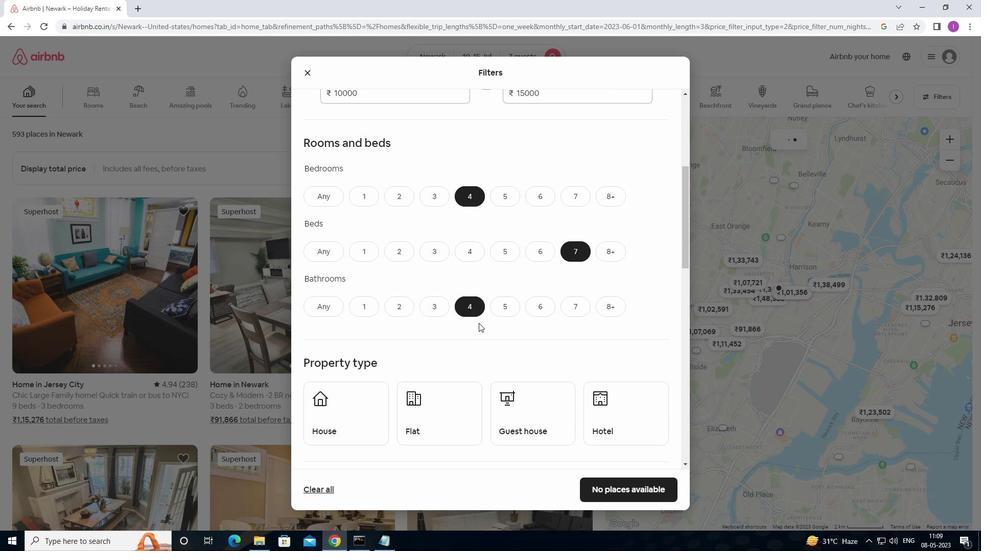 
Action: Mouse scrolled (478, 323) with delta (0, 0)
Screenshot: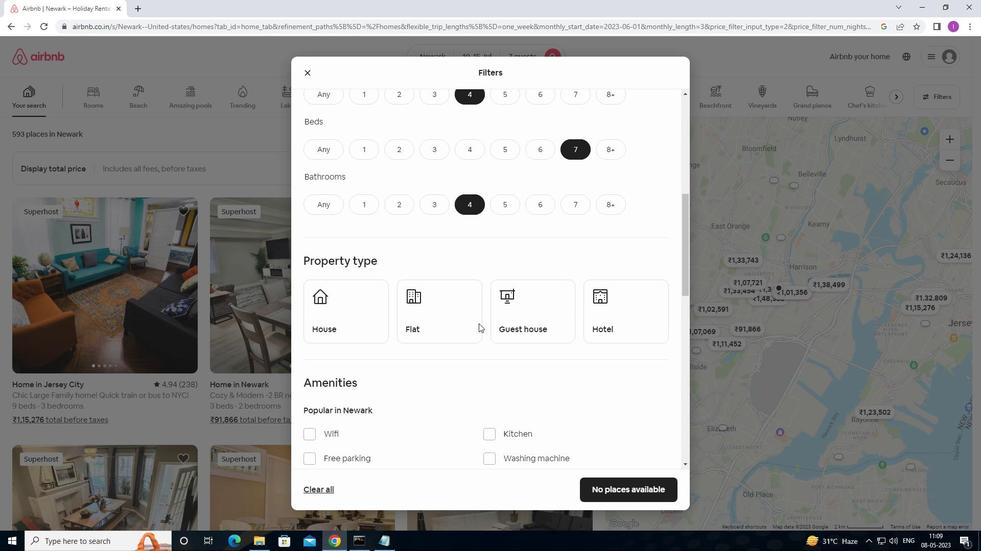 
Action: Mouse moved to (369, 289)
Screenshot: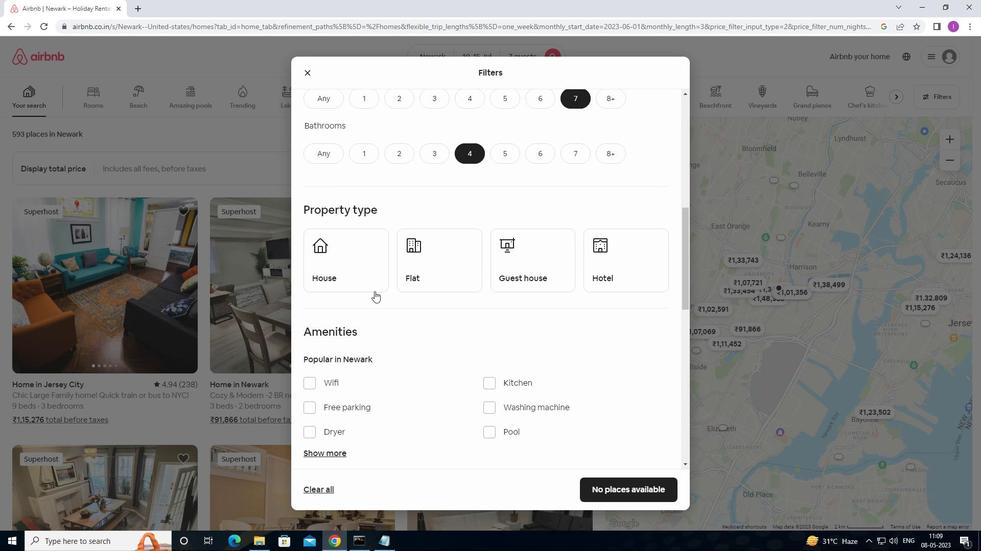 
Action: Mouse pressed left at (369, 289)
Screenshot: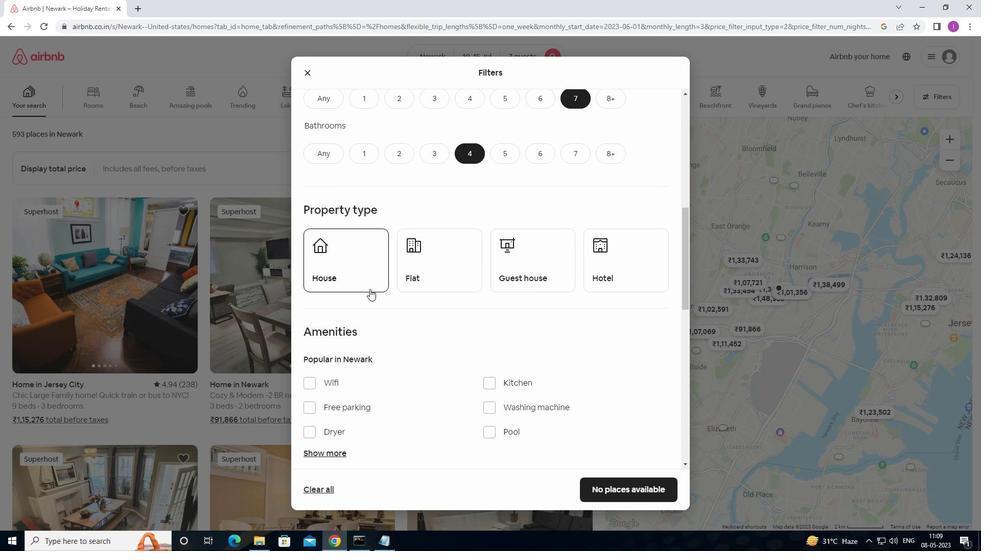 
Action: Mouse moved to (428, 280)
Screenshot: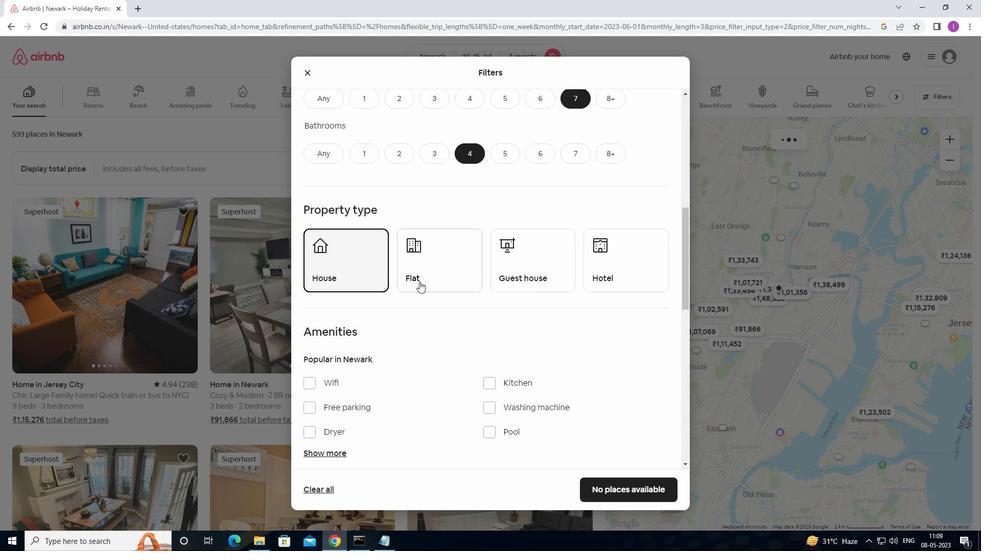 
Action: Mouse pressed left at (428, 280)
Screenshot: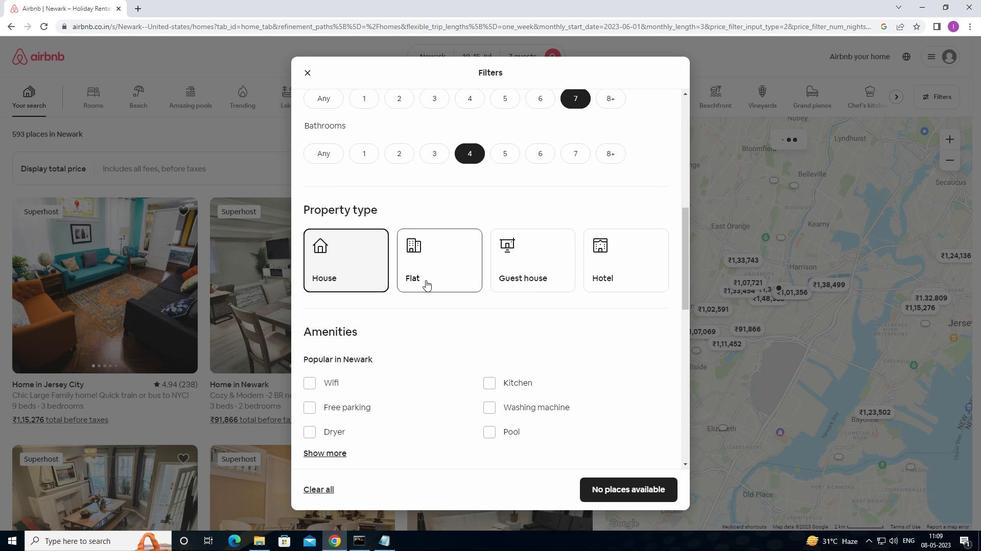 
Action: Mouse moved to (506, 280)
Screenshot: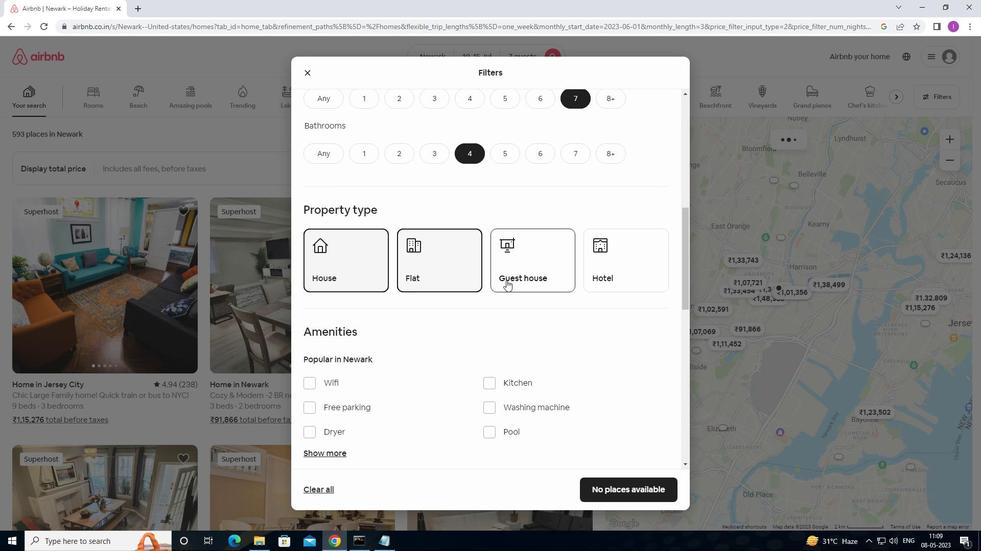 
Action: Mouse pressed left at (506, 280)
Screenshot: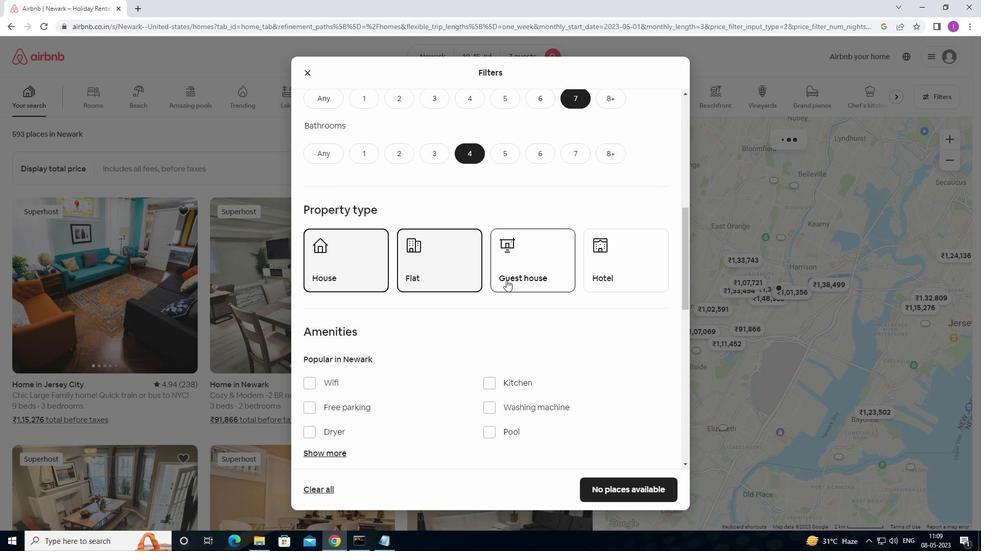 
Action: Mouse moved to (535, 279)
Screenshot: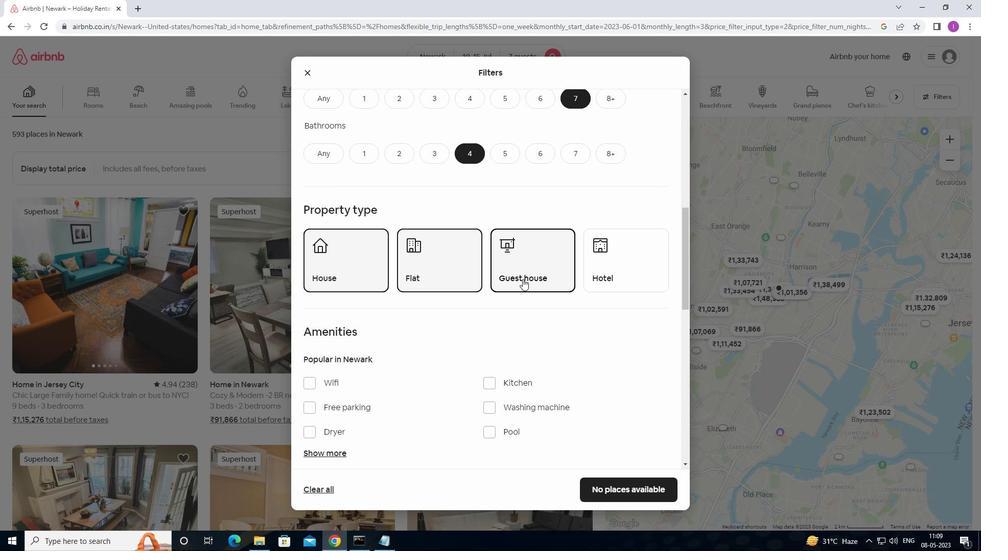 
Action: Mouse scrolled (535, 278) with delta (0, 0)
Screenshot: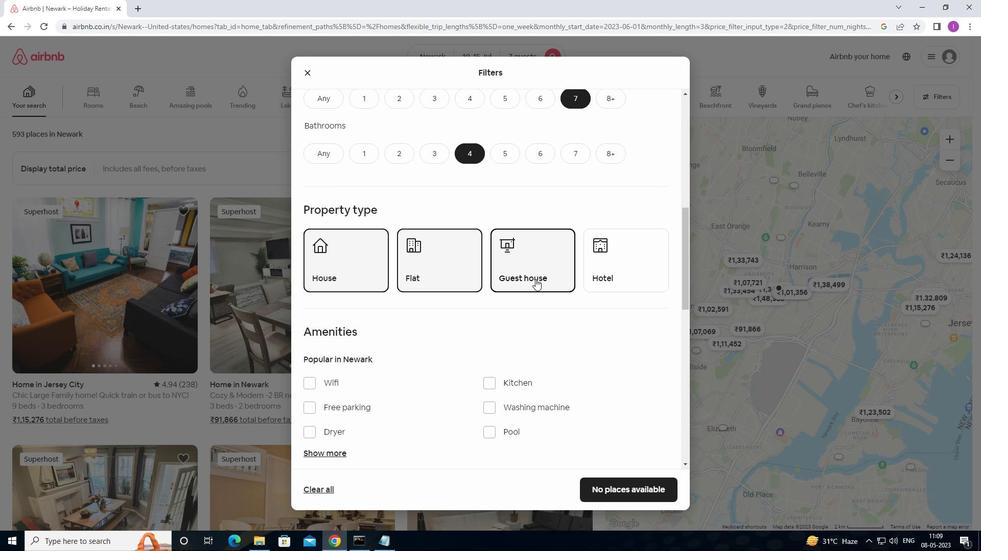 
Action: Mouse scrolled (535, 278) with delta (0, 0)
Screenshot: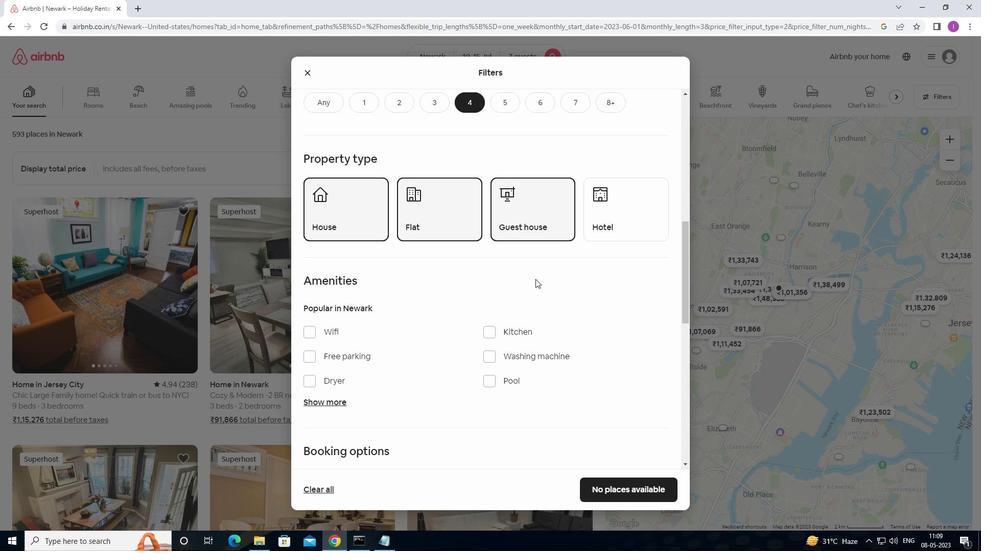 
Action: Mouse moved to (536, 279)
Screenshot: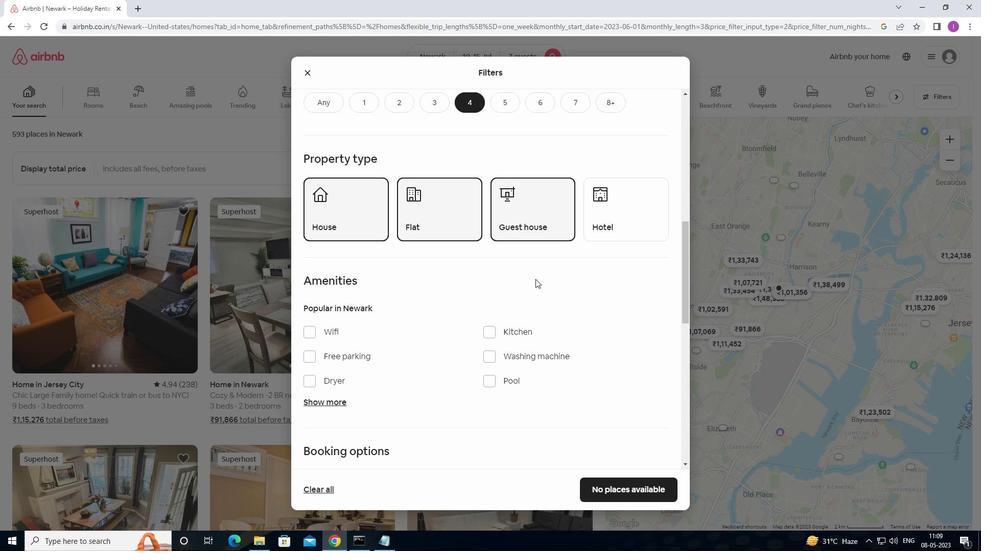 
Action: Mouse scrolled (536, 278) with delta (0, 0)
Screenshot: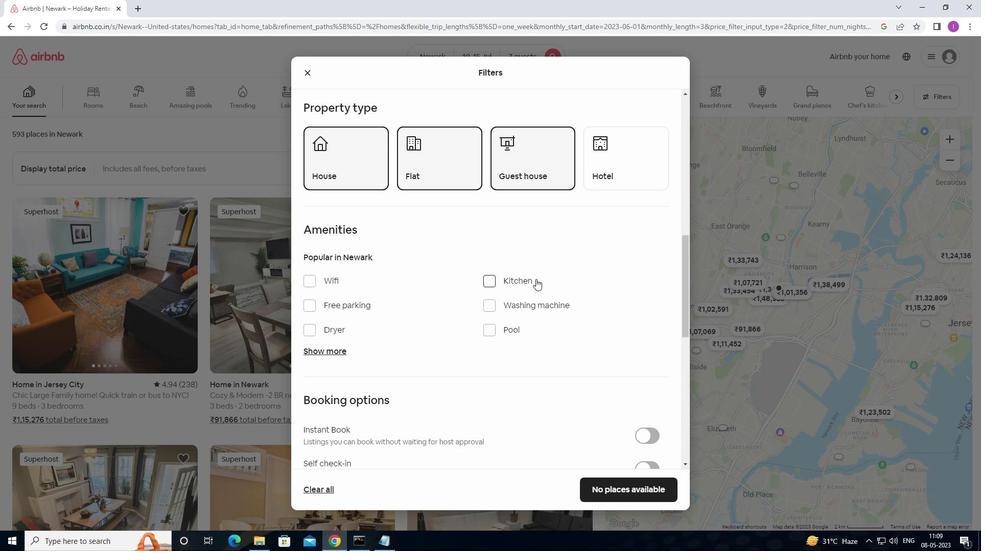 
Action: Mouse moved to (309, 234)
Screenshot: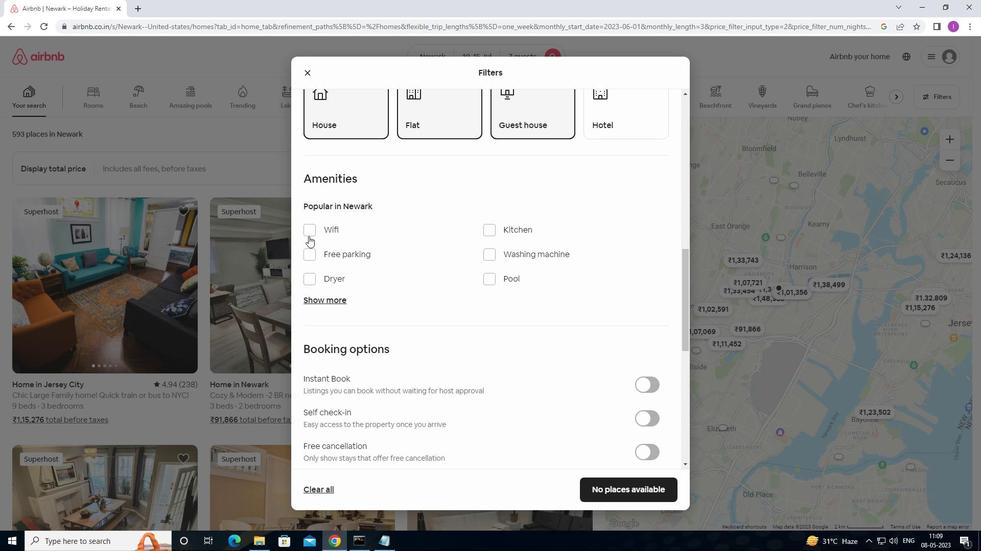 
Action: Mouse pressed left at (309, 234)
Screenshot: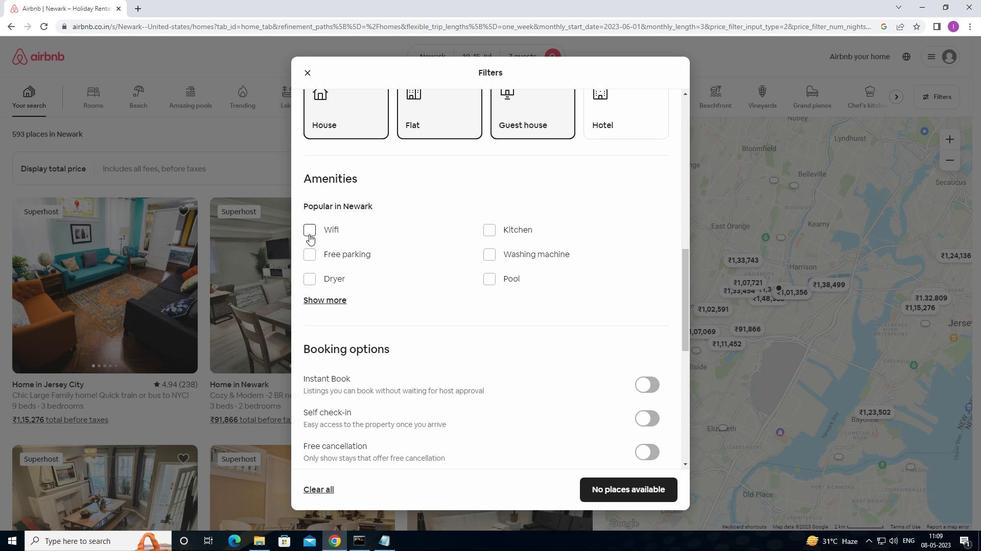 
Action: Mouse moved to (310, 250)
Screenshot: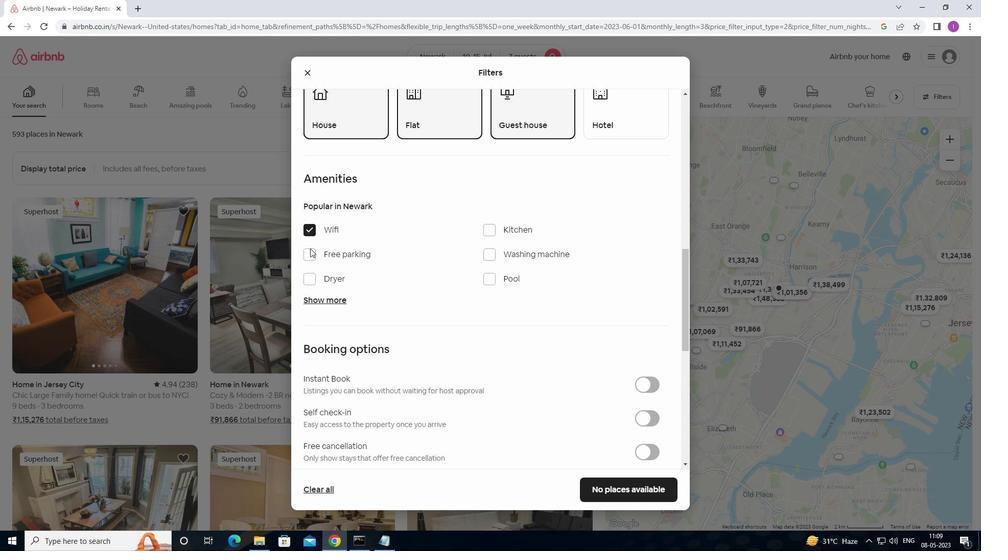 
Action: Mouse pressed left at (310, 250)
Screenshot: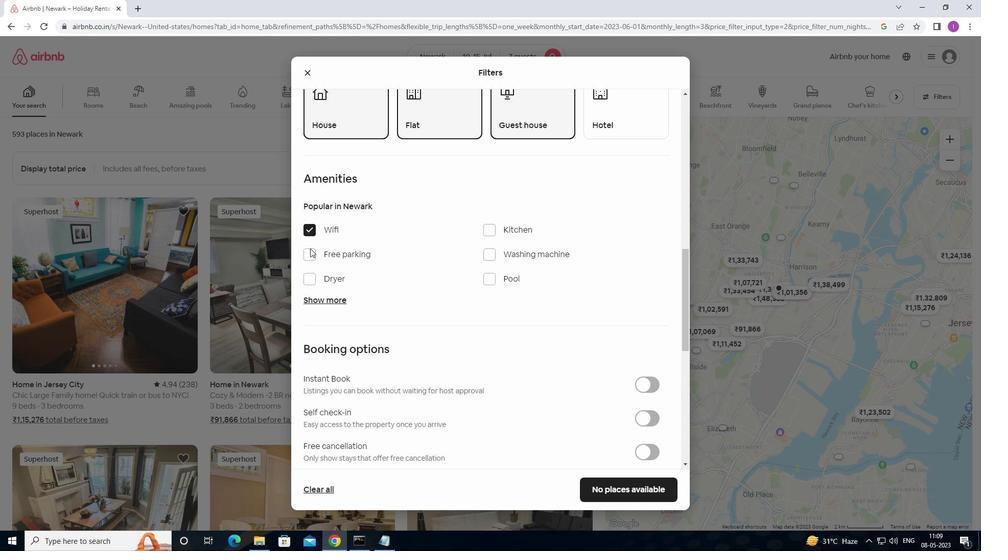 
Action: Mouse moved to (335, 301)
Screenshot: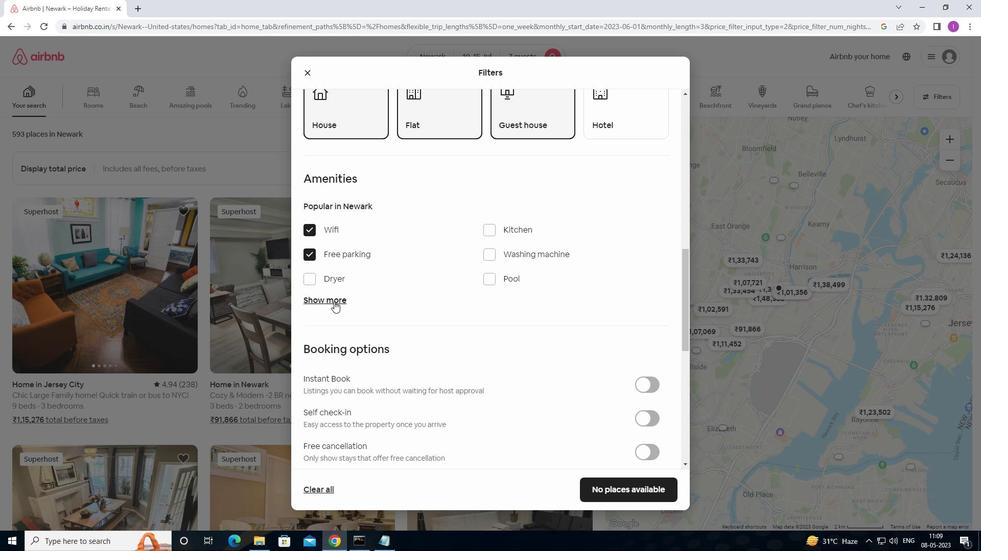 
Action: Mouse pressed left at (335, 301)
Screenshot: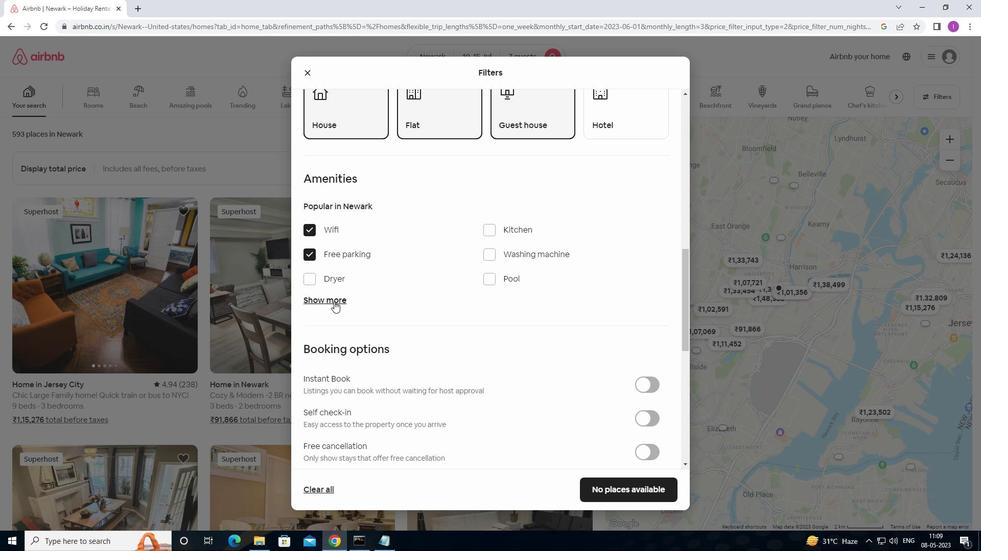 
Action: Mouse moved to (486, 365)
Screenshot: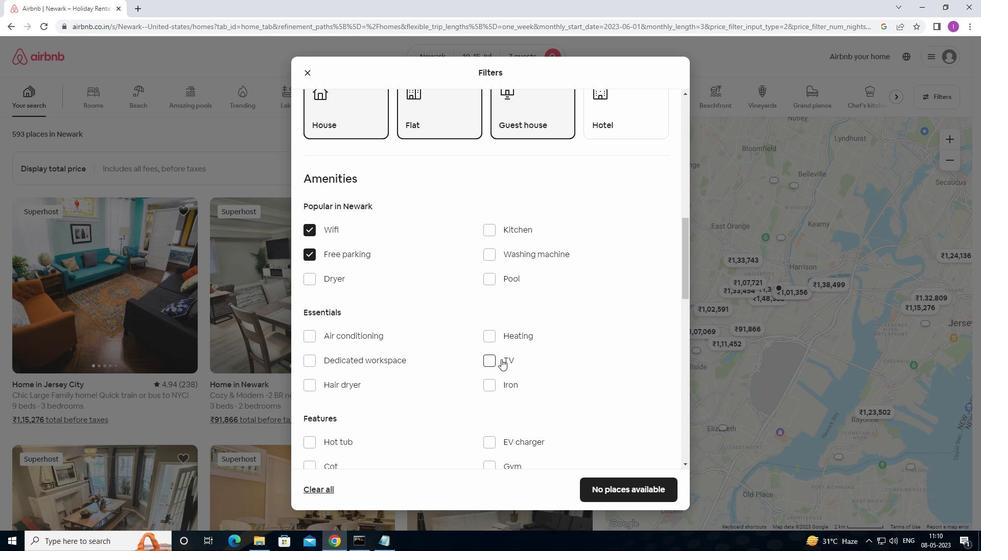 
Action: Mouse pressed left at (486, 365)
Screenshot: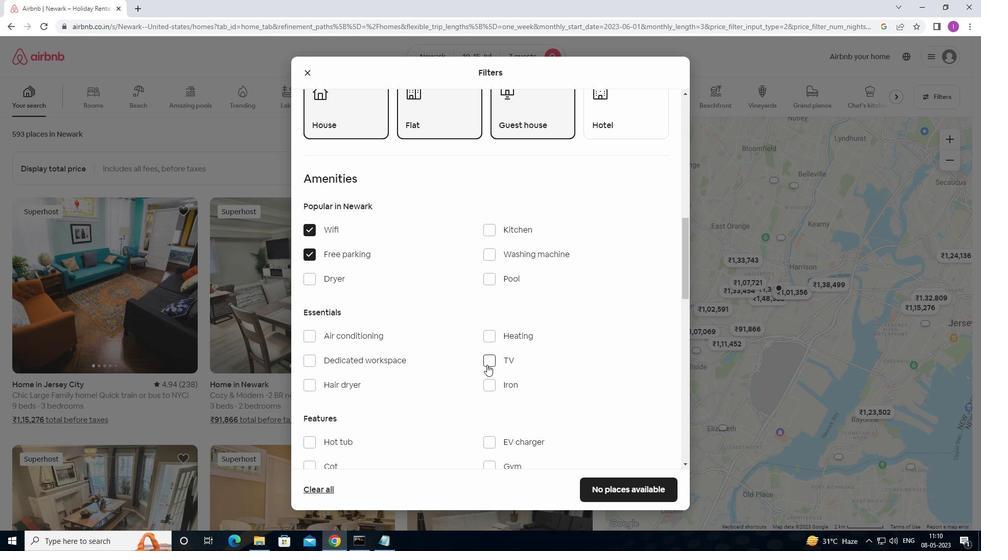
Action: Mouse moved to (456, 381)
Screenshot: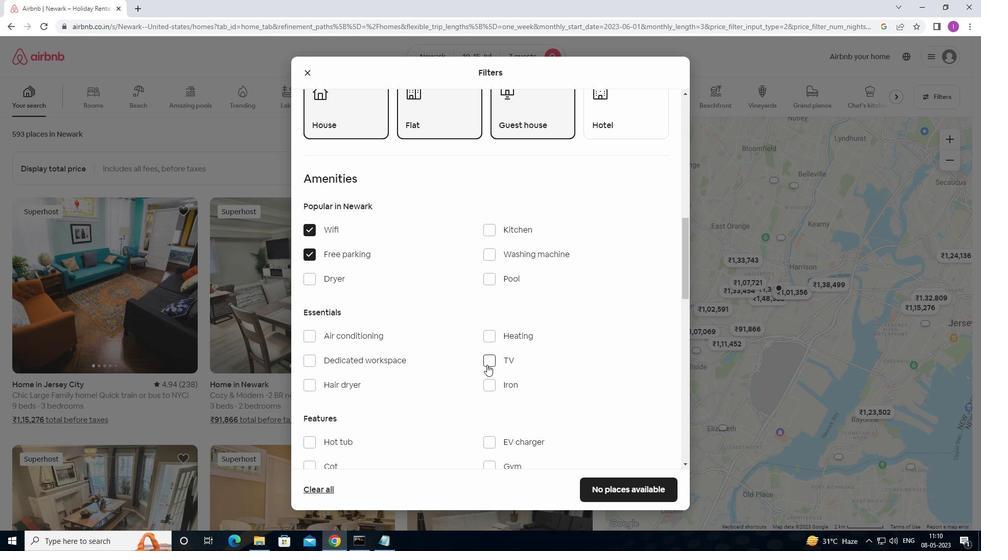
Action: Mouse scrolled (456, 381) with delta (0, 0)
Screenshot: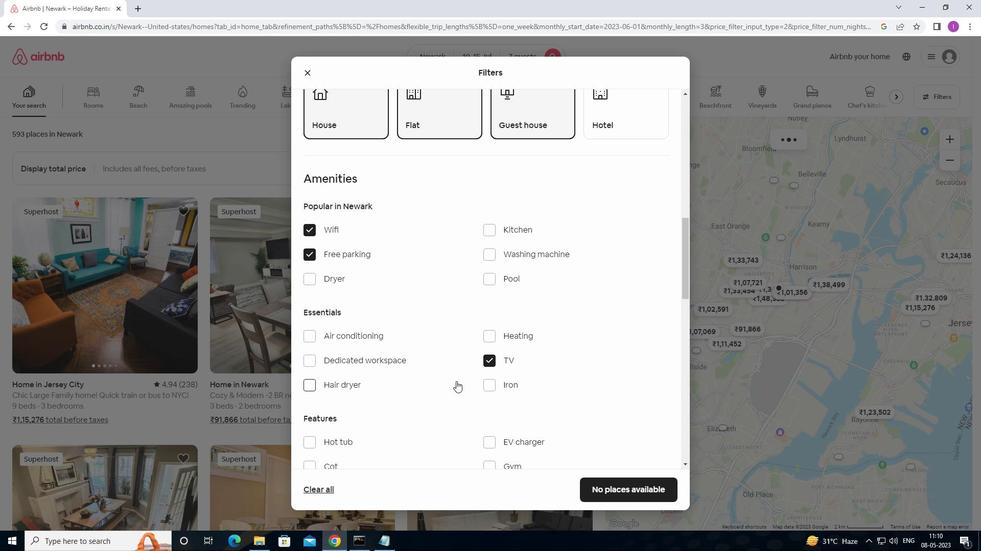 
Action: Mouse scrolled (456, 381) with delta (0, 0)
Screenshot: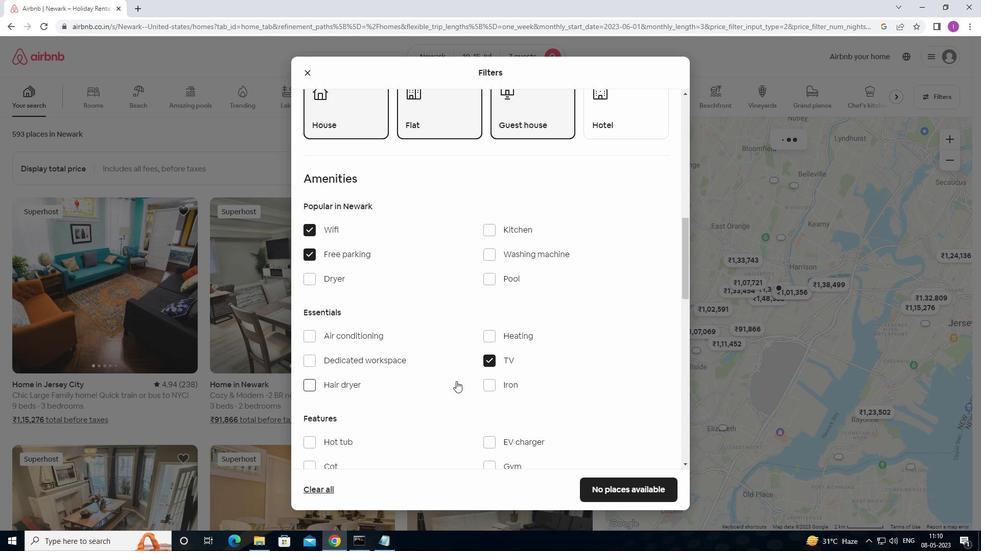 
Action: Mouse moved to (490, 365)
Screenshot: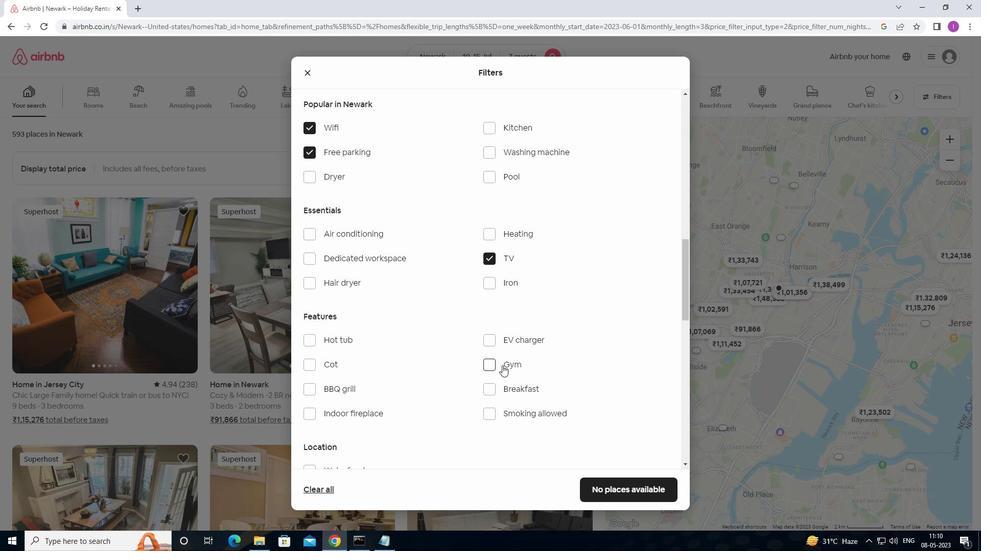 
Action: Mouse pressed left at (490, 365)
Screenshot: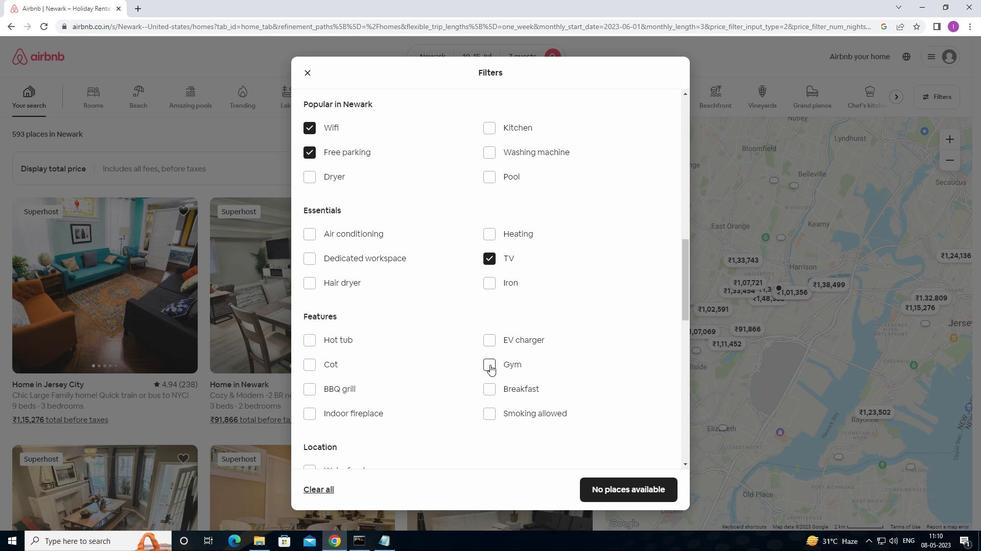
Action: Mouse moved to (489, 390)
Screenshot: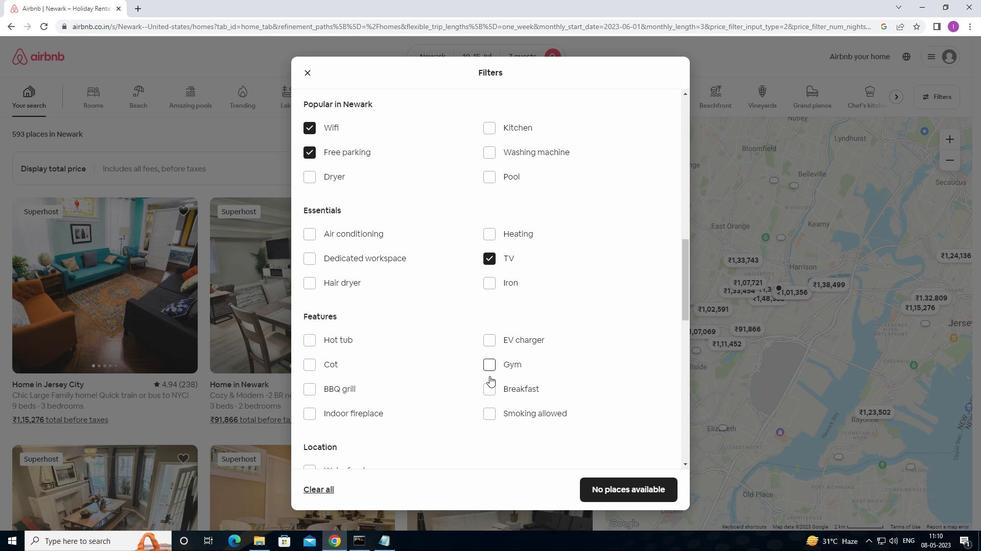 
Action: Mouse pressed left at (489, 390)
Screenshot: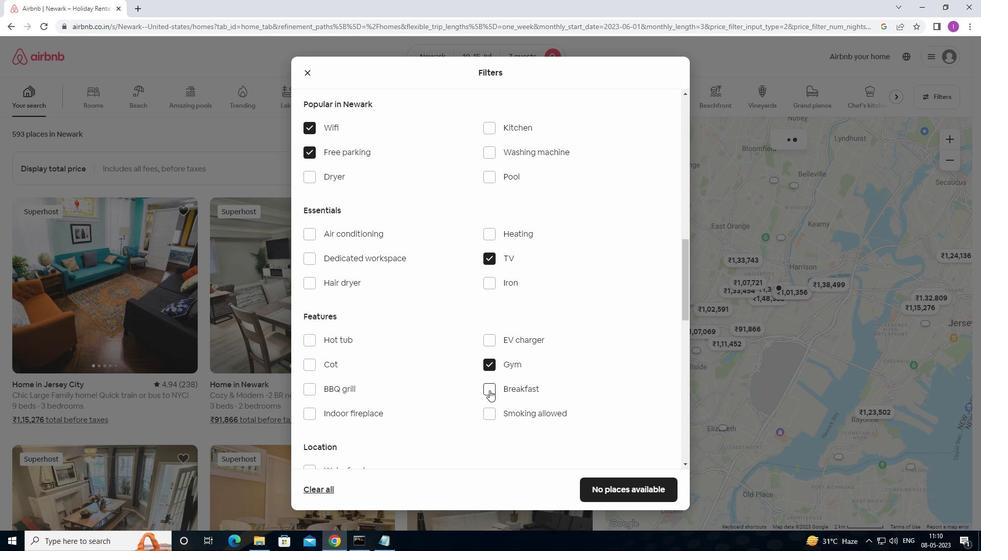 
Action: Mouse moved to (429, 398)
Screenshot: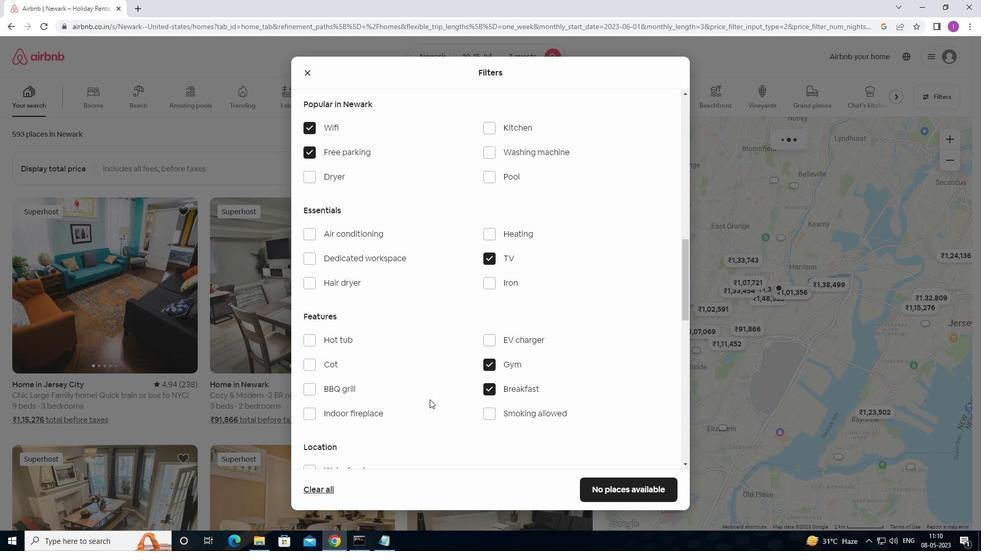 
Action: Mouse scrolled (429, 398) with delta (0, 0)
Screenshot: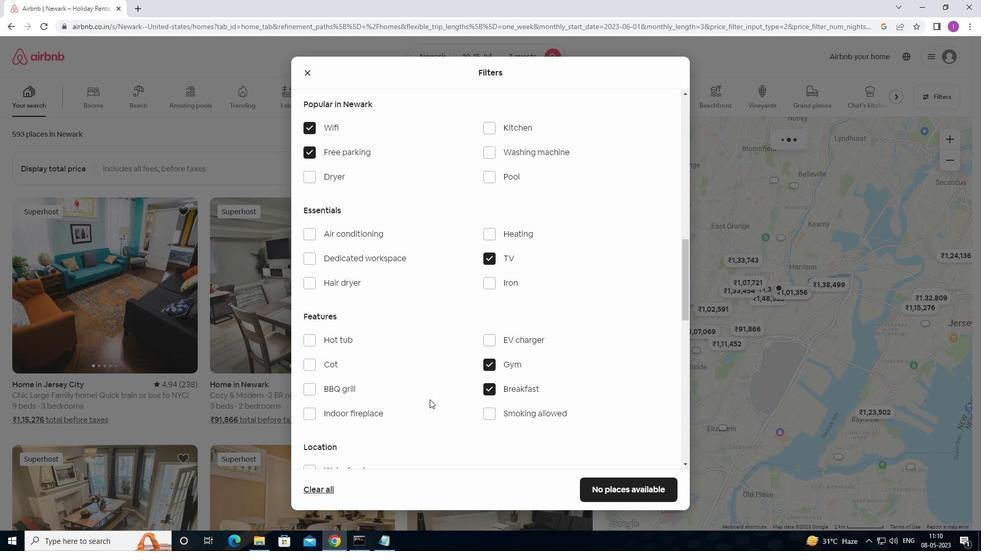
Action: Mouse scrolled (429, 398) with delta (0, 0)
Screenshot: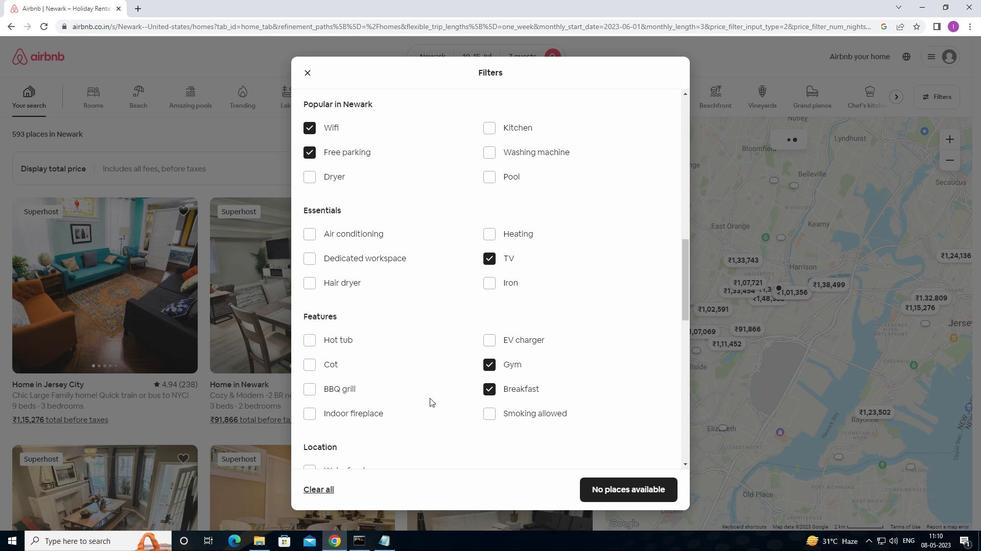 
Action: Mouse moved to (429, 393)
Screenshot: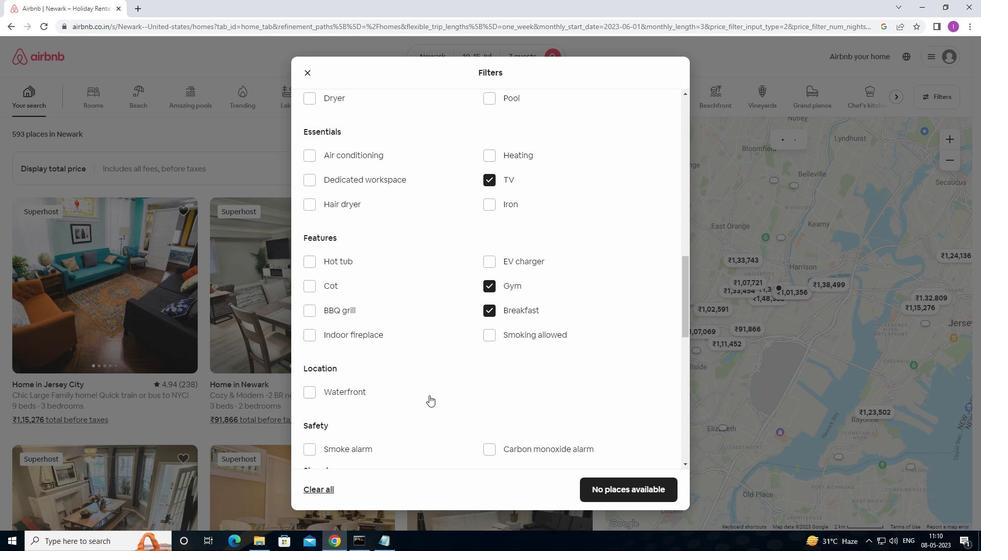 
Action: Mouse scrolled (429, 392) with delta (0, 0)
Screenshot: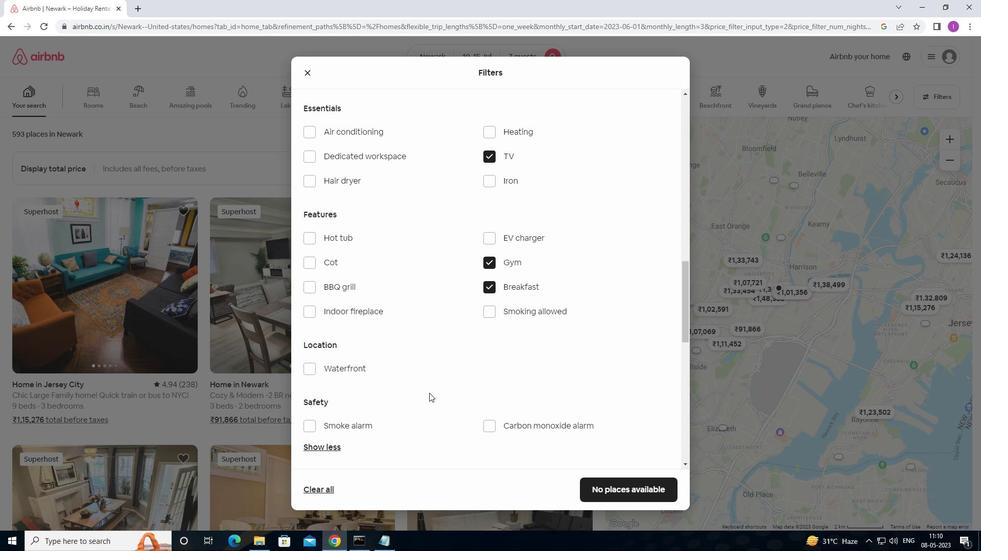 
Action: Mouse scrolled (429, 392) with delta (0, 0)
Screenshot: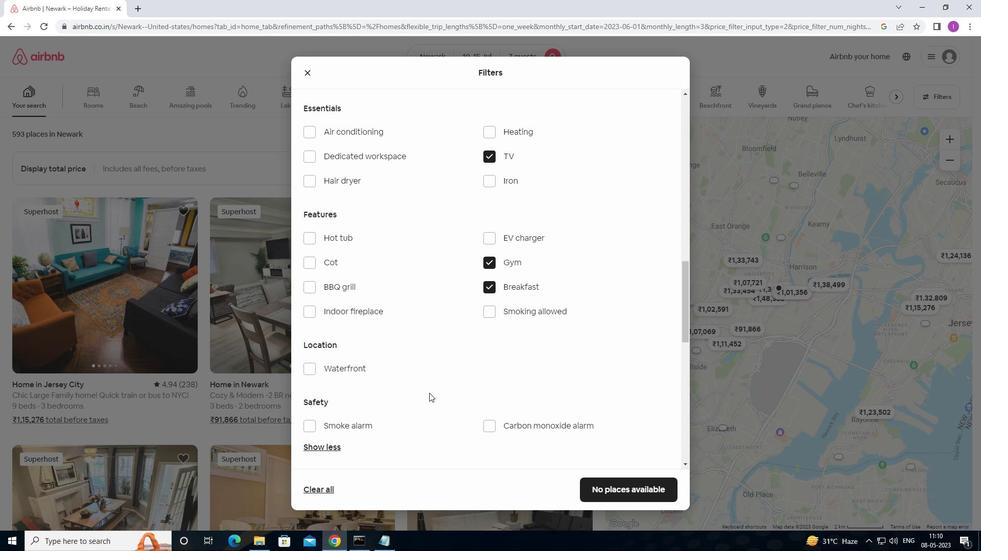 
Action: Mouse moved to (429, 390)
Screenshot: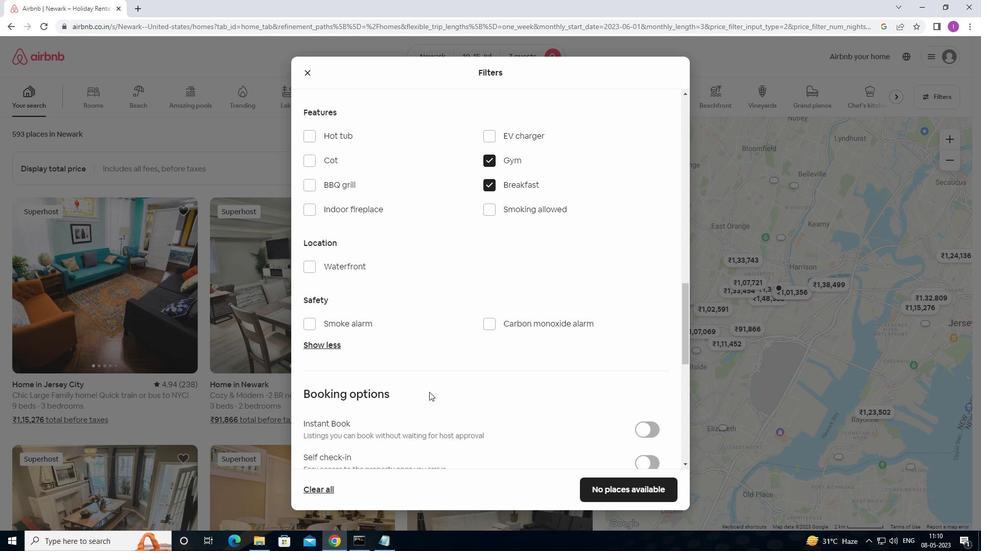 
Action: Mouse scrolled (429, 390) with delta (0, 0)
Screenshot: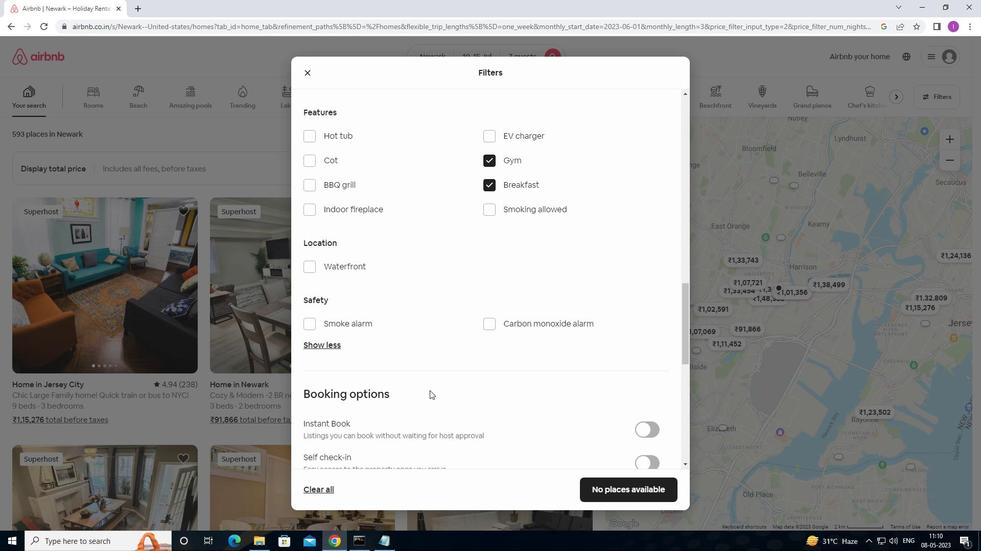 
Action: Mouse moved to (668, 391)
Screenshot: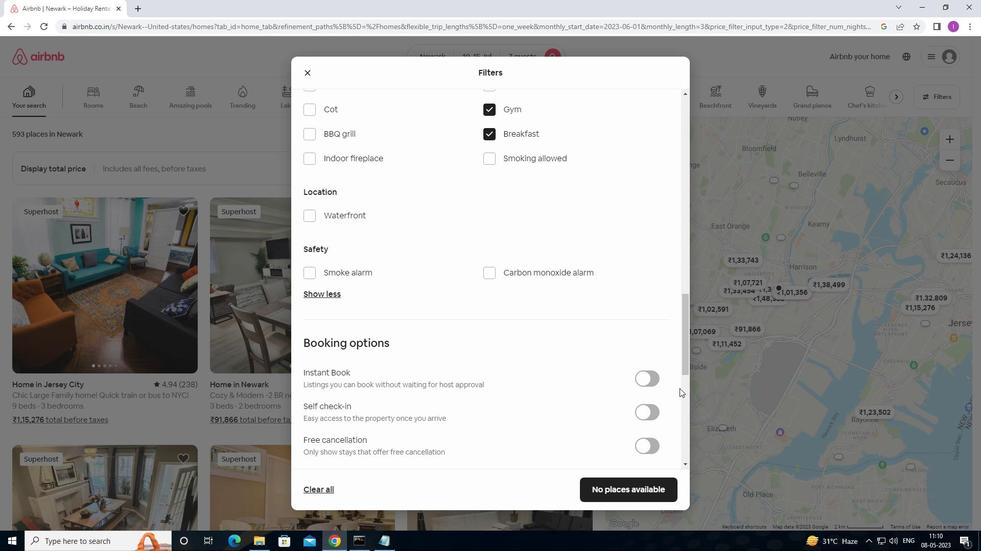 
Action: Mouse scrolled (668, 390) with delta (0, 0)
Screenshot: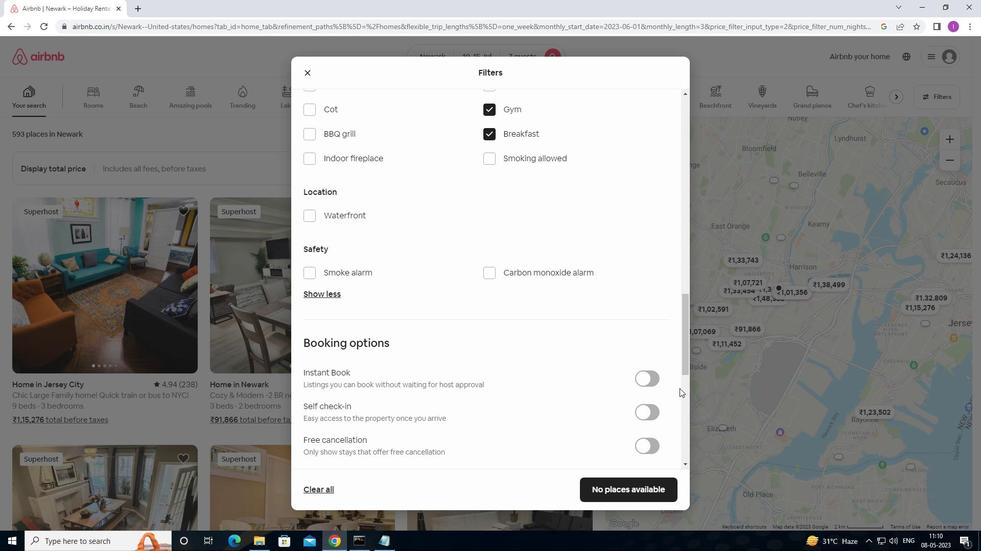 
Action: Mouse moved to (665, 391)
Screenshot: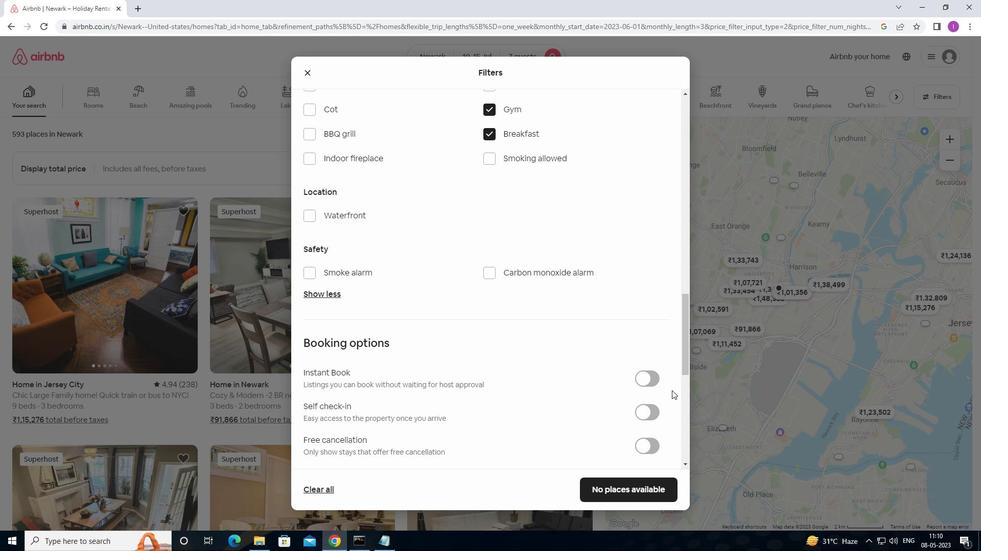 
Action: Mouse scrolled (665, 391) with delta (0, 0)
Screenshot: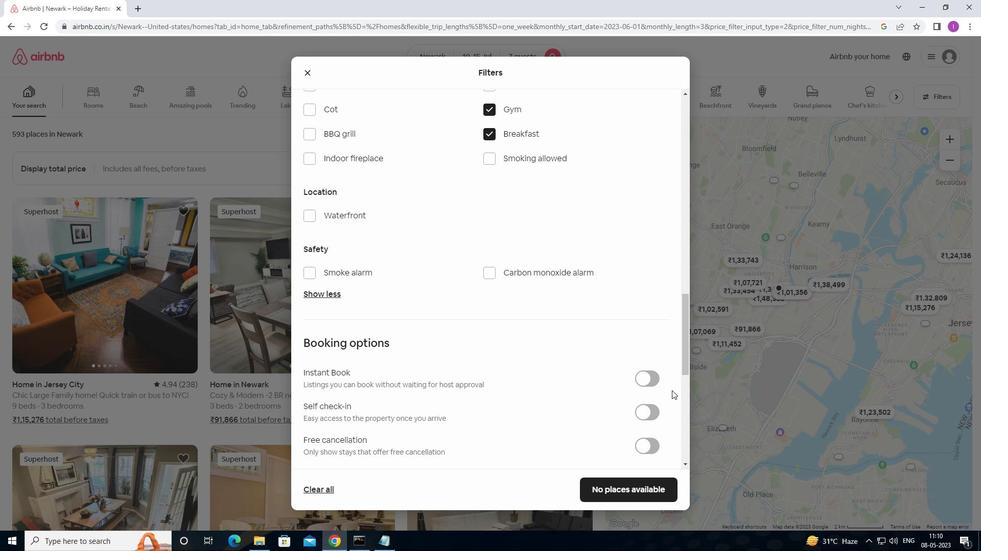 
Action: Mouse moved to (664, 391)
Screenshot: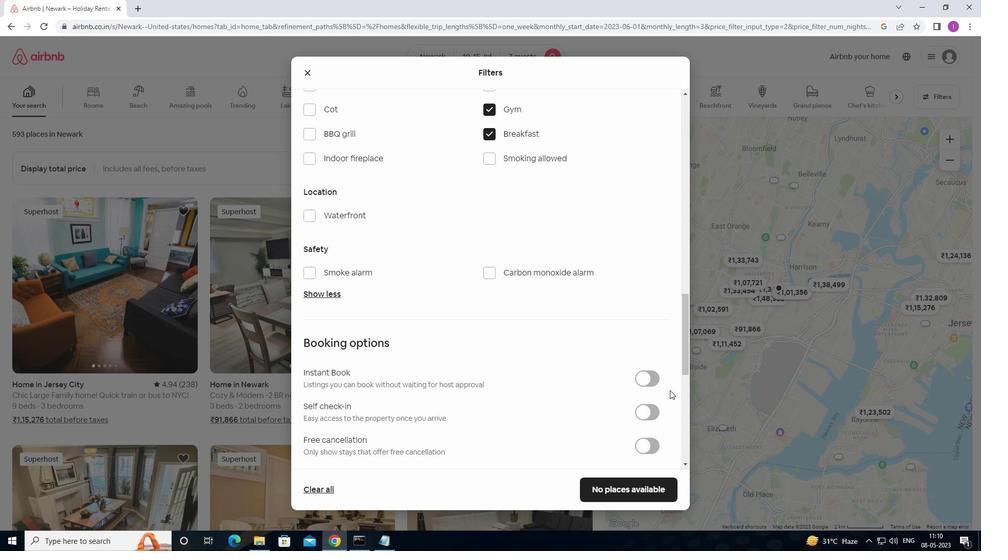 
Action: Mouse scrolled (664, 391) with delta (0, 0)
Screenshot: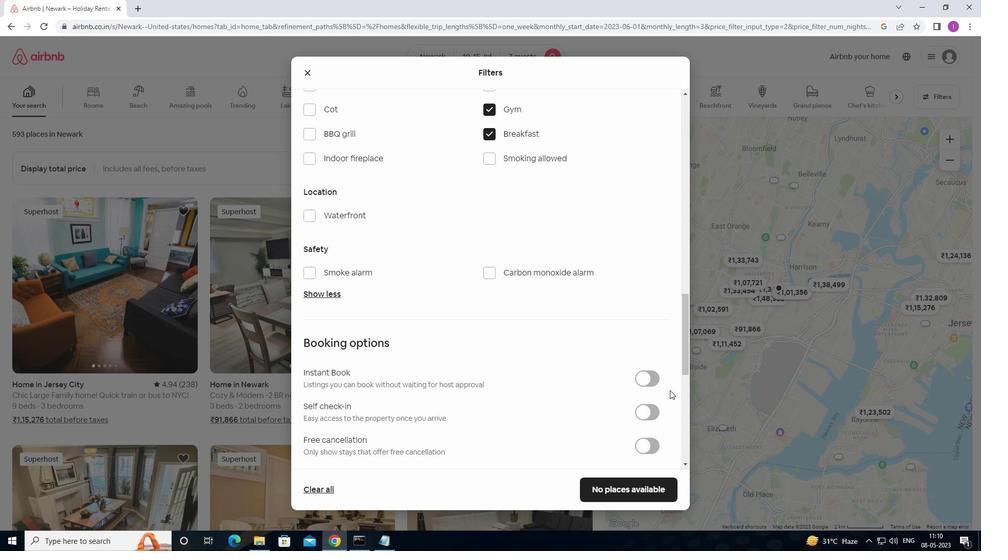 
Action: Mouse moved to (647, 258)
Screenshot: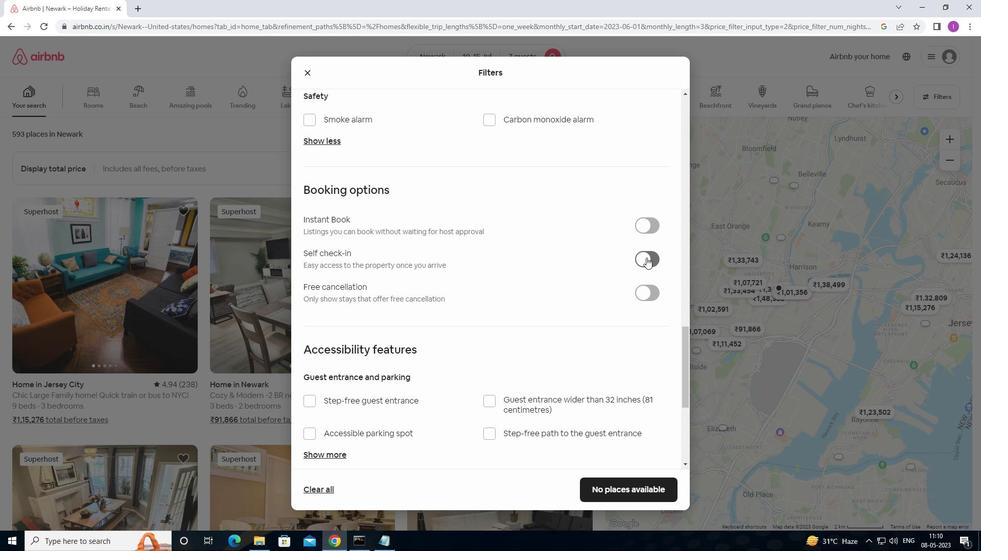 
Action: Mouse pressed left at (647, 258)
Screenshot: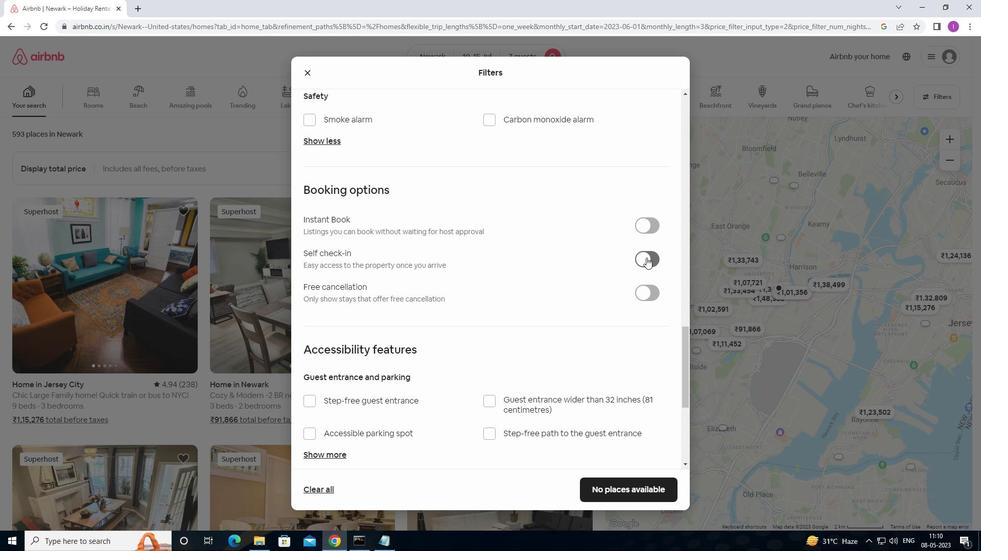
Action: Mouse moved to (466, 334)
Screenshot: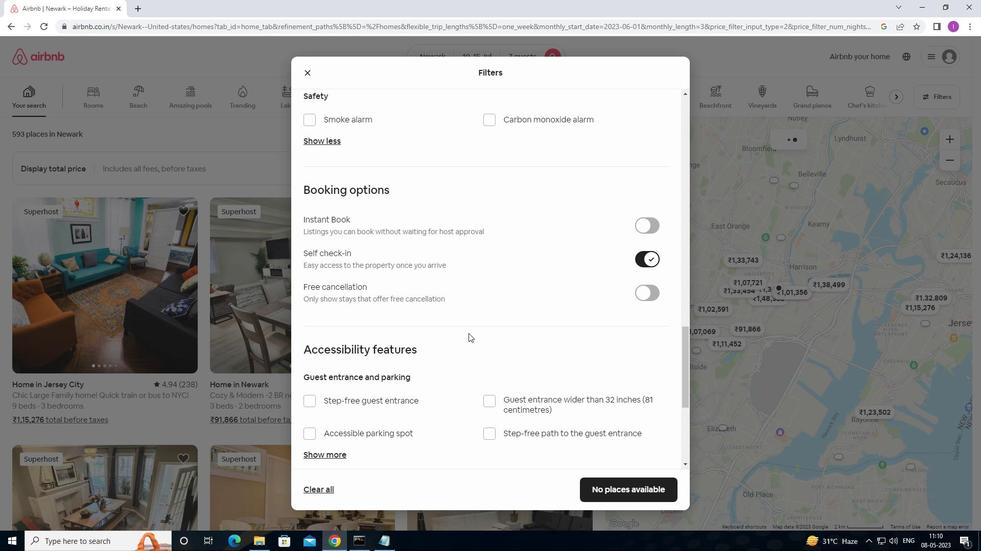 
Action: Mouse scrolled (466, 334) with delta (0, 0)
Screenshot: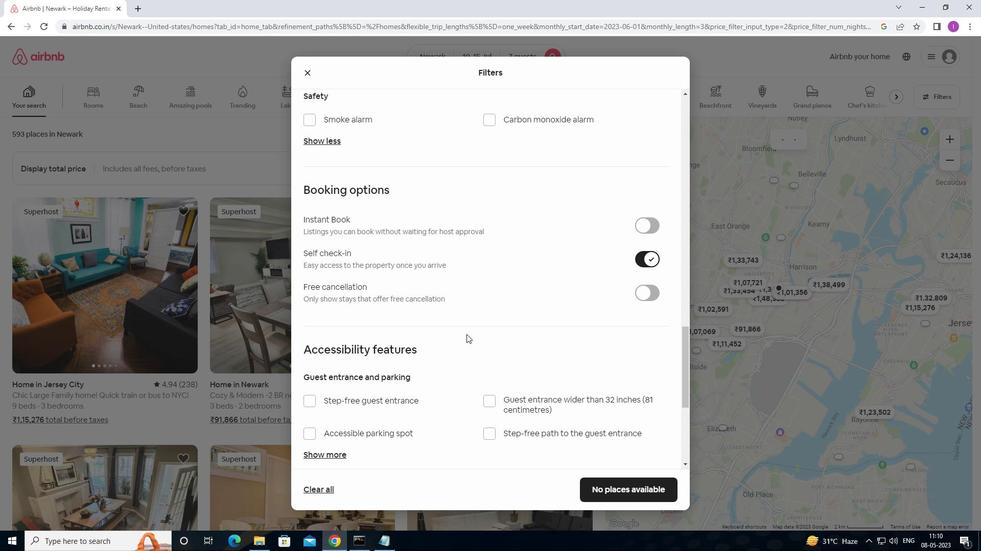 
Action: Mouse moved to (466, 335)
Screenshot: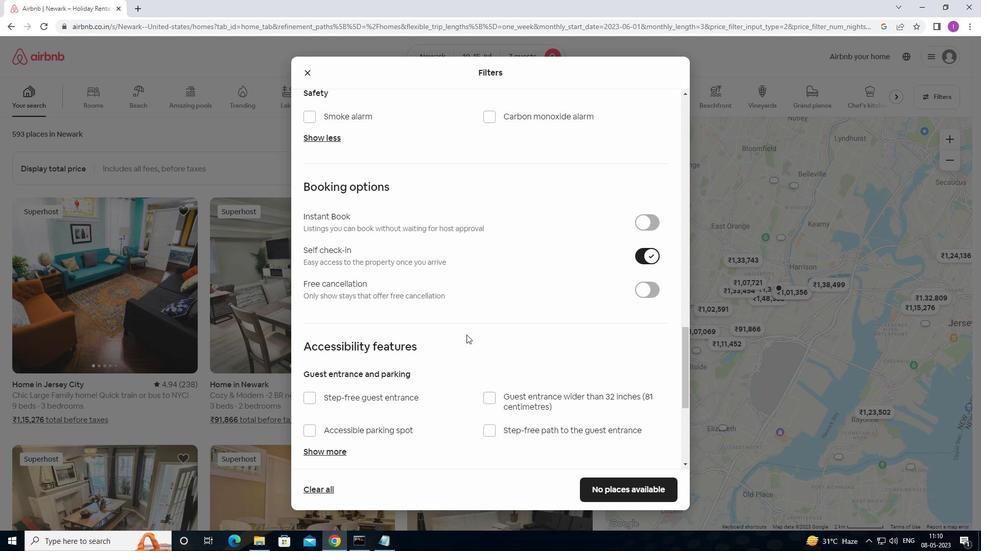 
Action: Mouse scrolled (466, 334) with delta (0, 0)
Screenshot: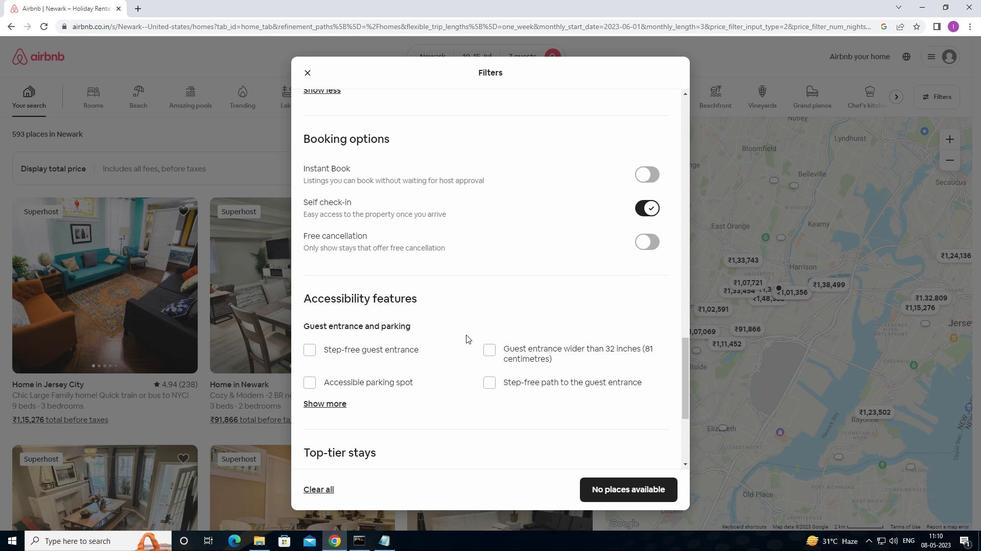 
Action: Mouse moved to (466, 335)
Screenshot: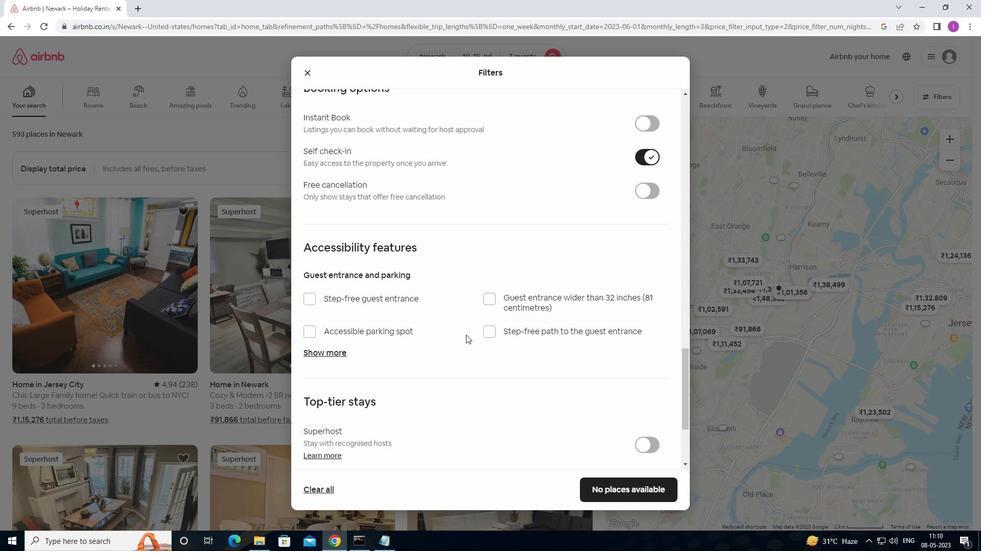 
Action: Mouse scrolled (466, 334) with delta (0, 0)
Screenshot: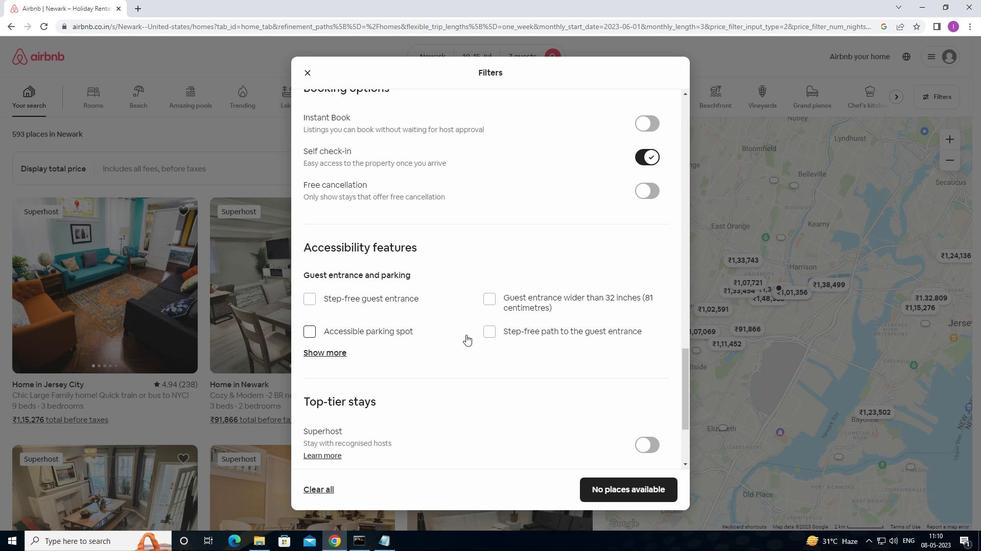 
Action: Mouse scrolled (466, 334) with delta (0, 0)
Screenshot: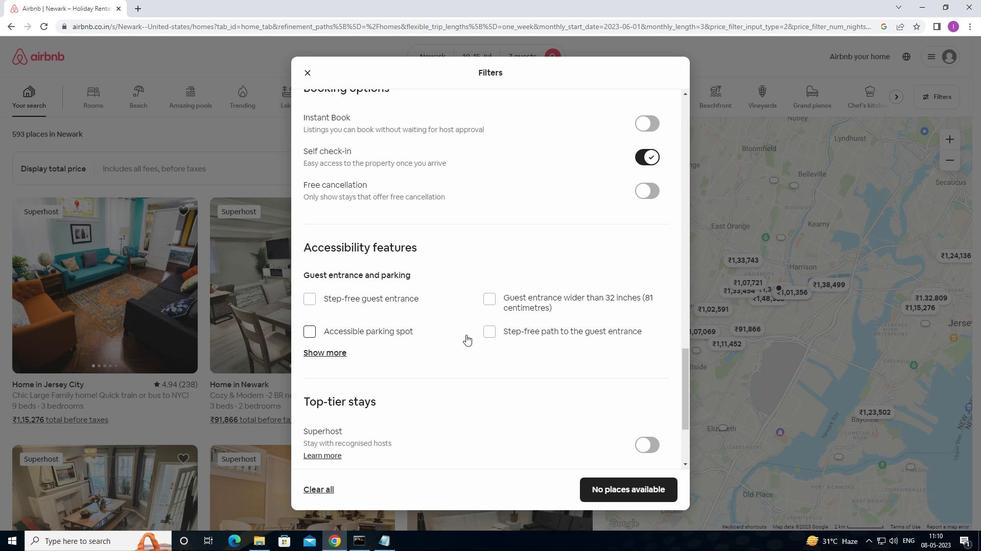 
Action: Mouse scrolled (466, 334) with delta (0, 0)
Screenshot: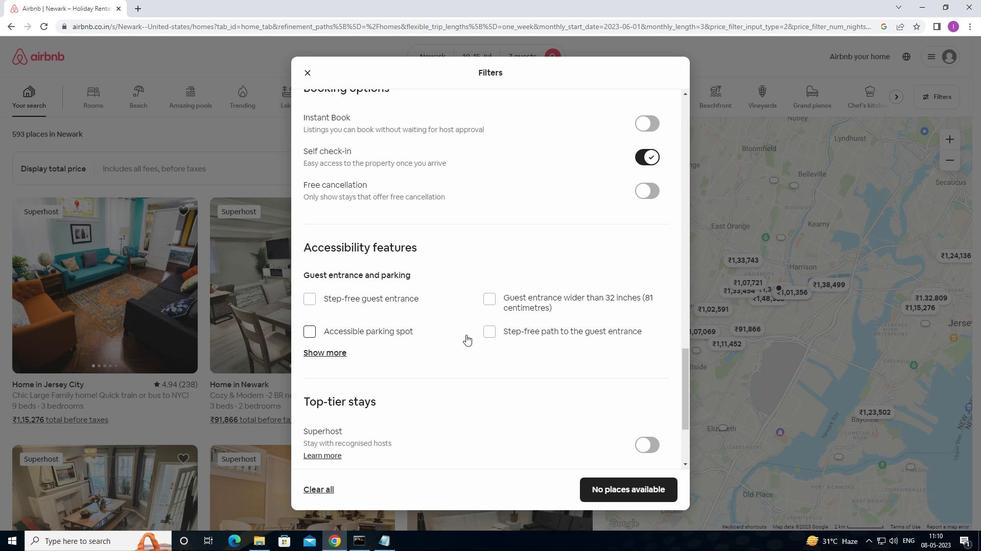 
Action: Mouse moved to (467, 337)
Screenshot: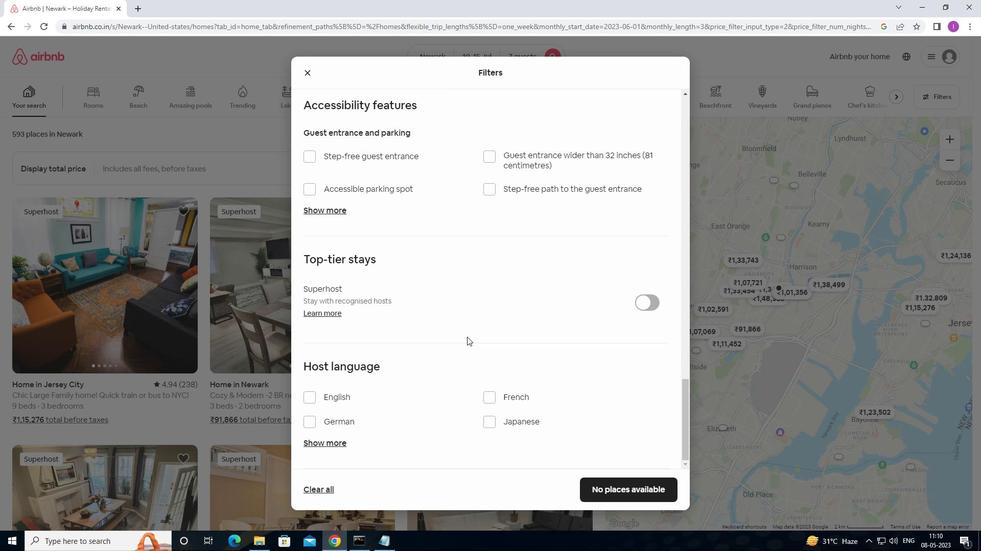 
Action: Mouse scrolled (467, 337) with delta (0, 0)
Screenshot: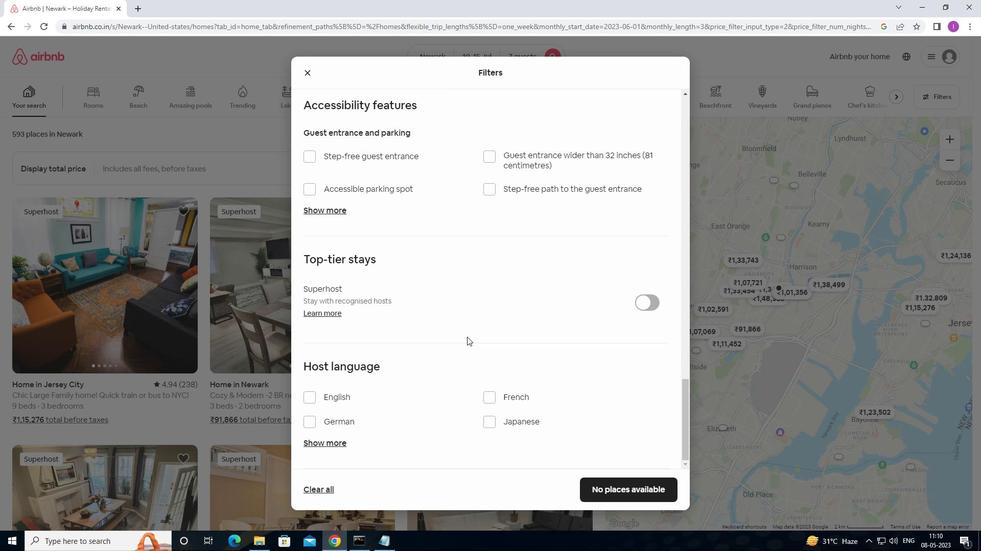 
Action: Mouse moved to (313, 396)
Screenshot: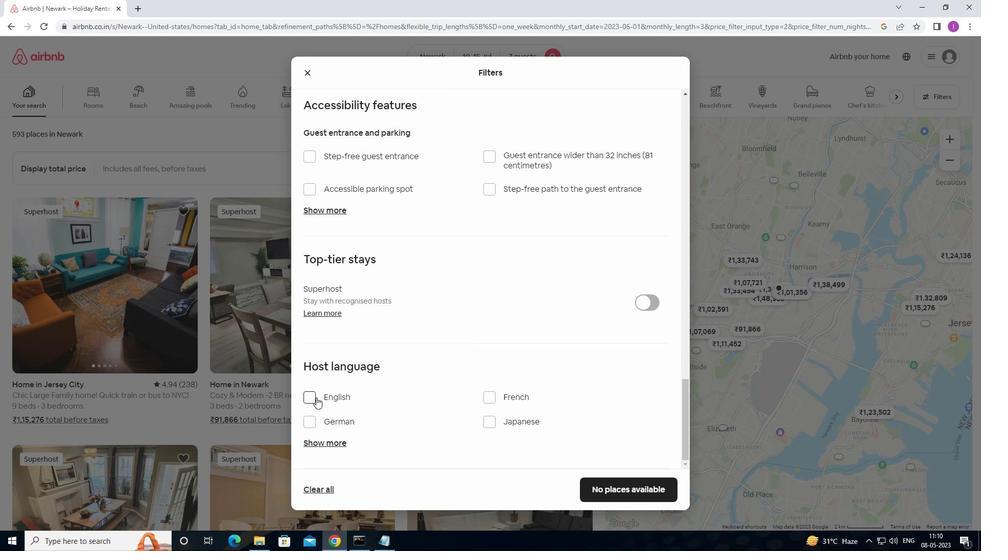 
Action: Mouse pressed left at (313, 396)
Screenshot: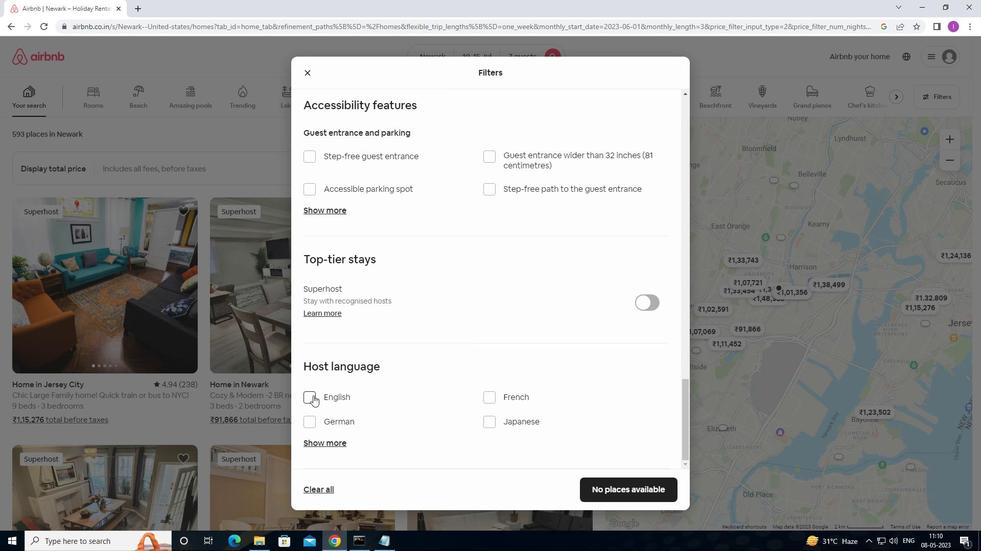 
Action: Mouse moved to (457, 427)
Screenshot: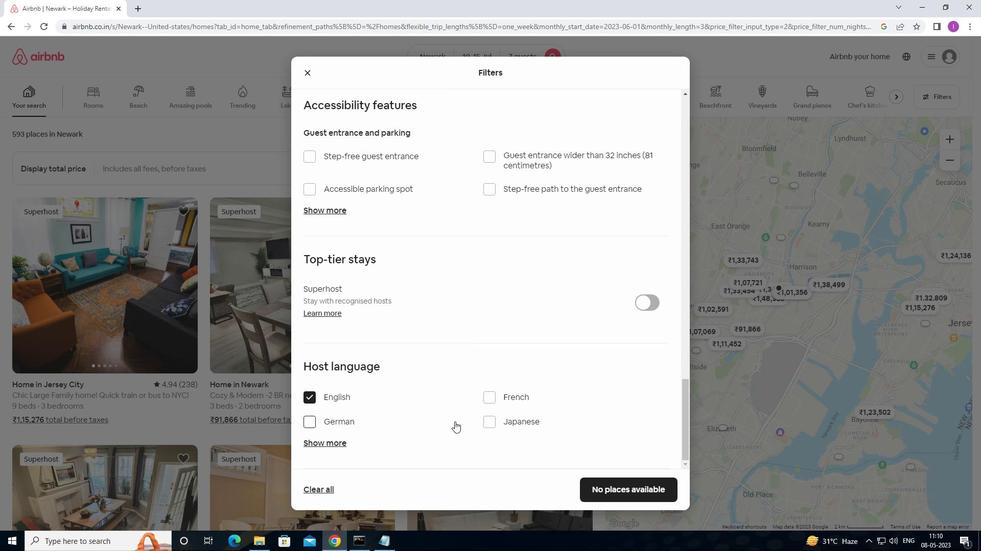 
Action: Mouse scrolled (457, 426) with delta (0, 0)
Screenshot: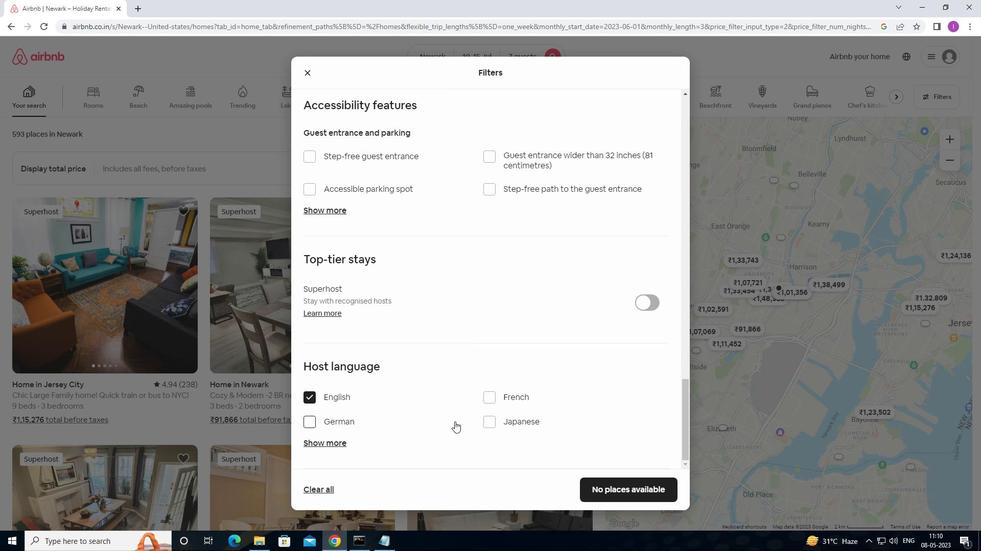 
Action: Mouse moved to (459, 428)
Screenshot: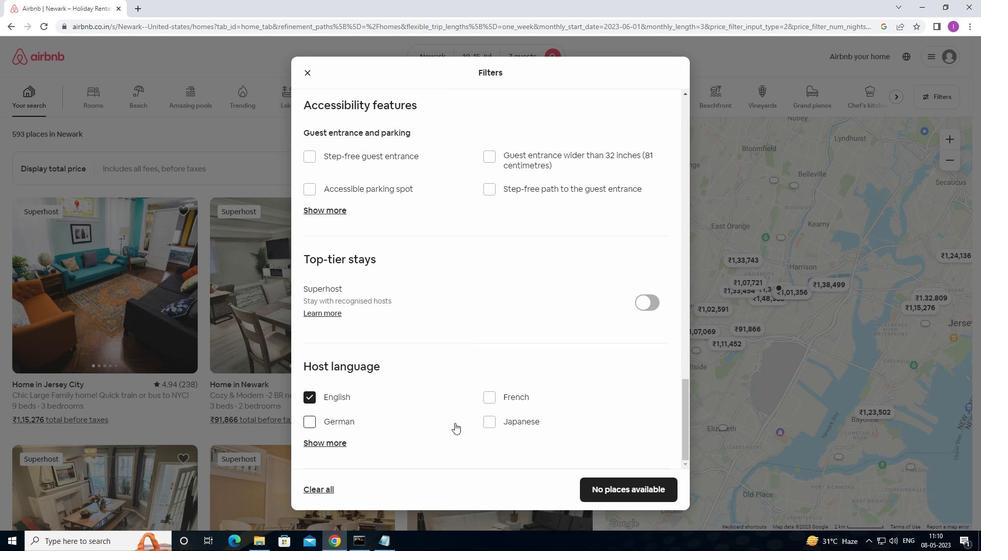 
Action: Mouse scrolled (459, 427) with delta (0, 0)
Screenshot: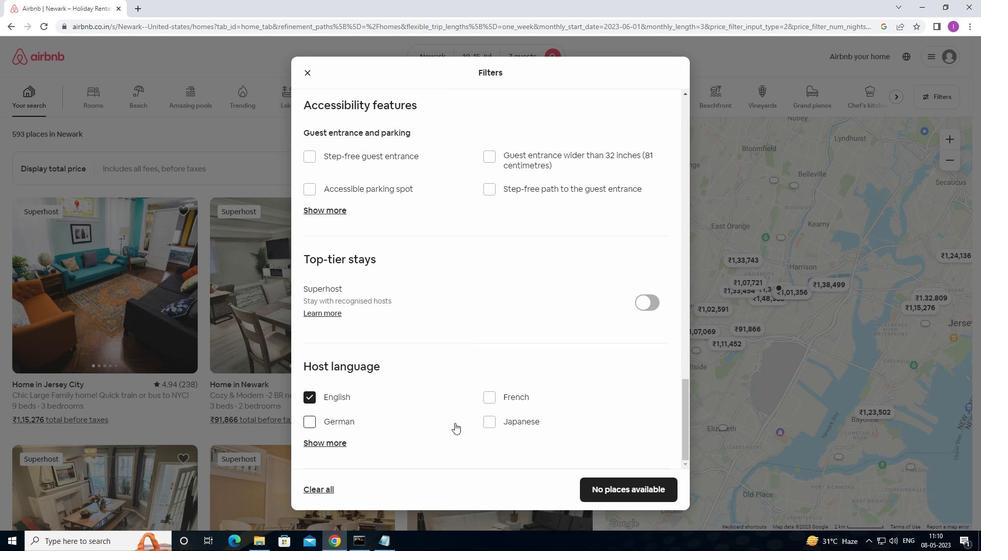 
Action: Mouse moved to (511, 413)
Screenshot: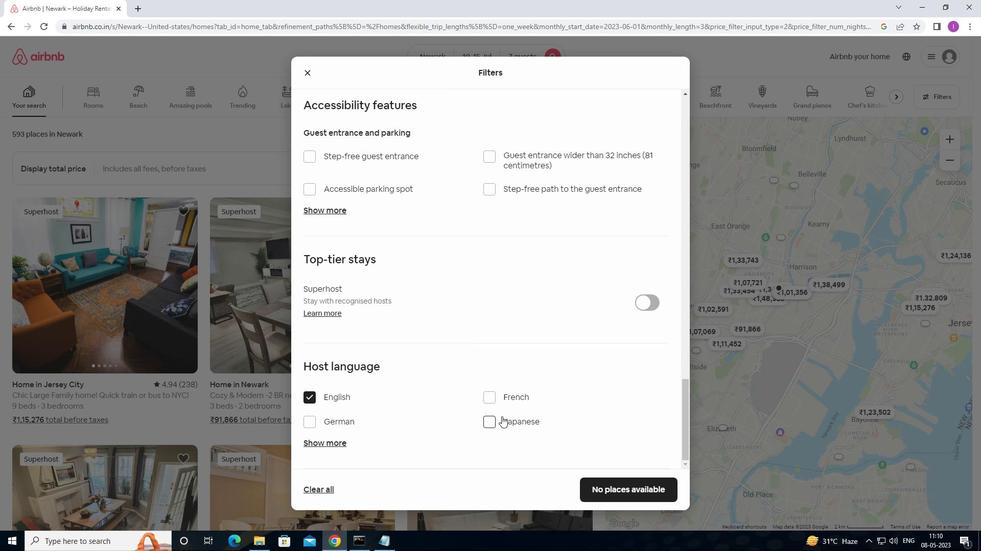 
Action: Mouse scrolled (511, 412) with delta (0, 0)
Screenshot: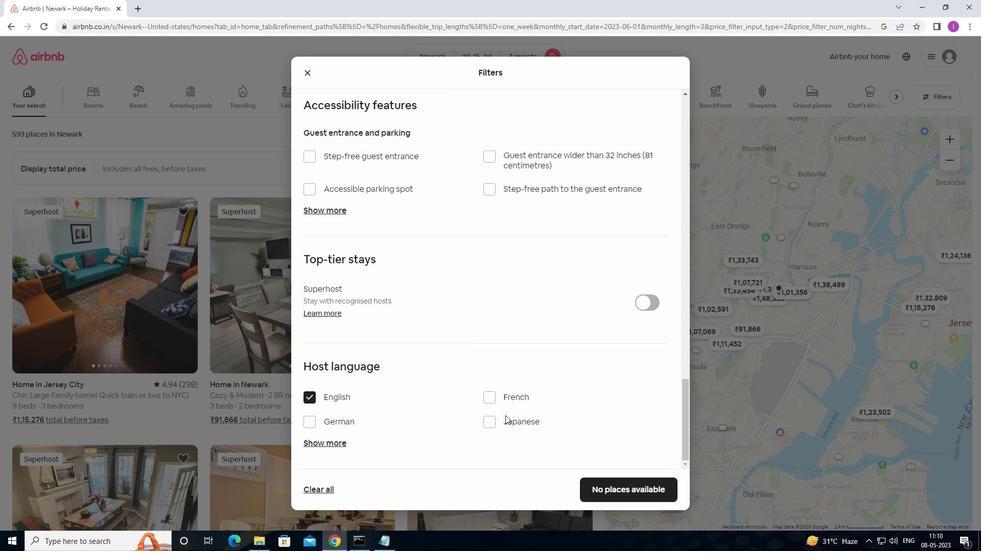 
Action: Mouse moved to (512, 413)
Screenshot: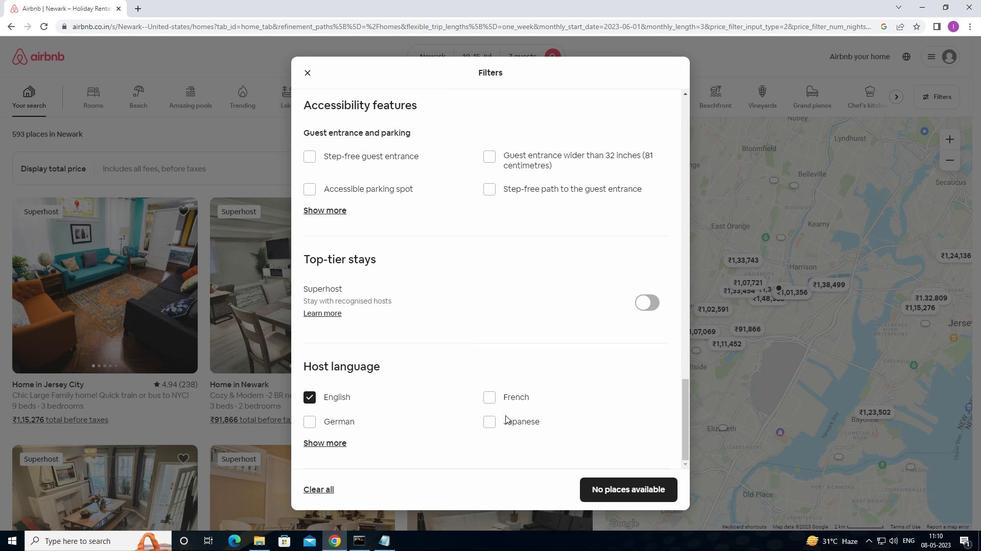 
Action: Mouse scrolled (512, 412) with delta (0, 0)
Screenshot: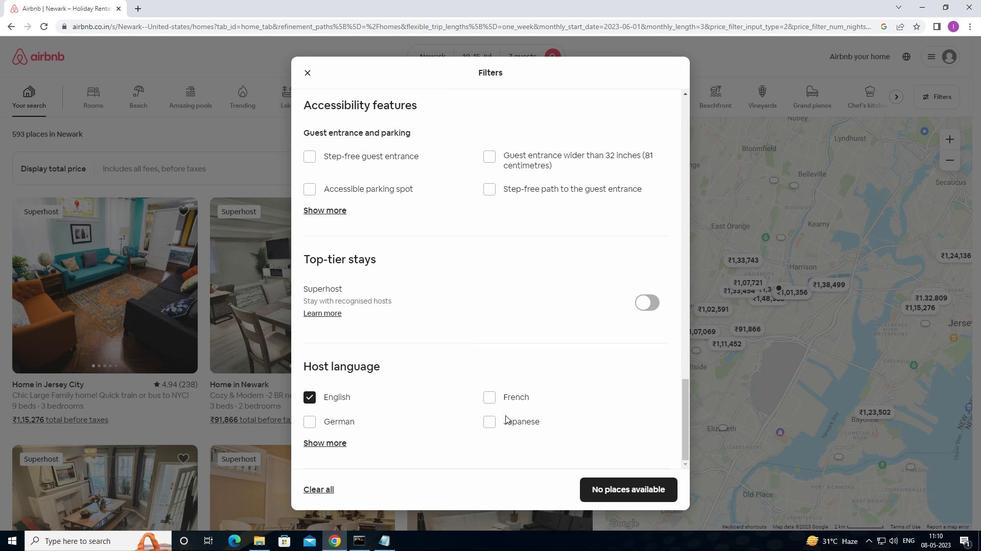 
Action: Mouse moved to (617, 492)
Screenshot: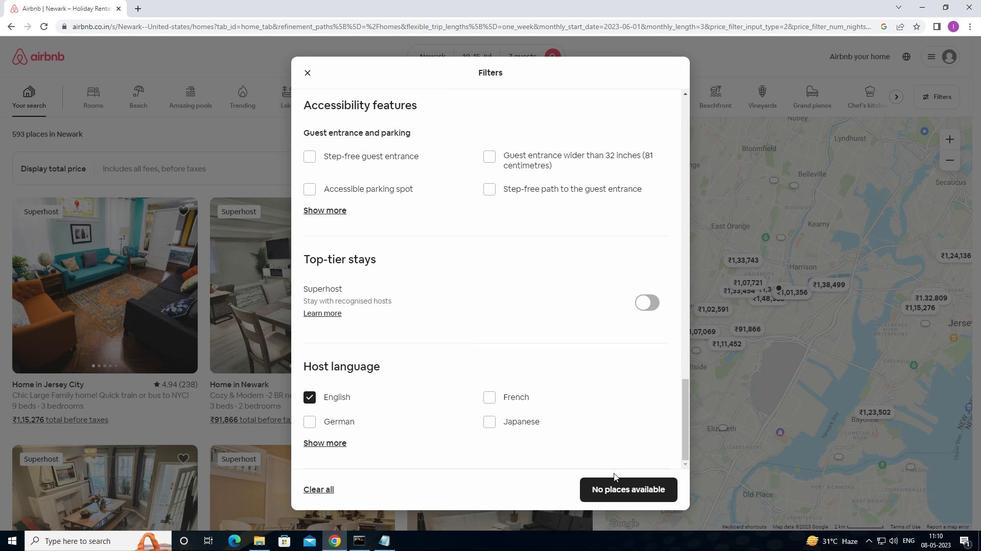 
Action: Mouse pressed left at (617, 492)
Screenshot: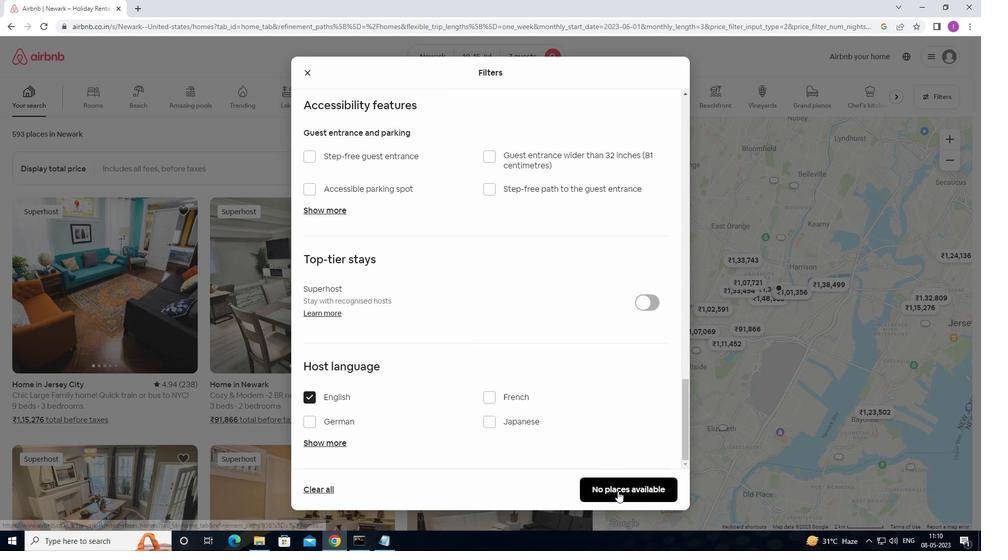 
Action: Mouse moved to (452, 529)
Screenshot: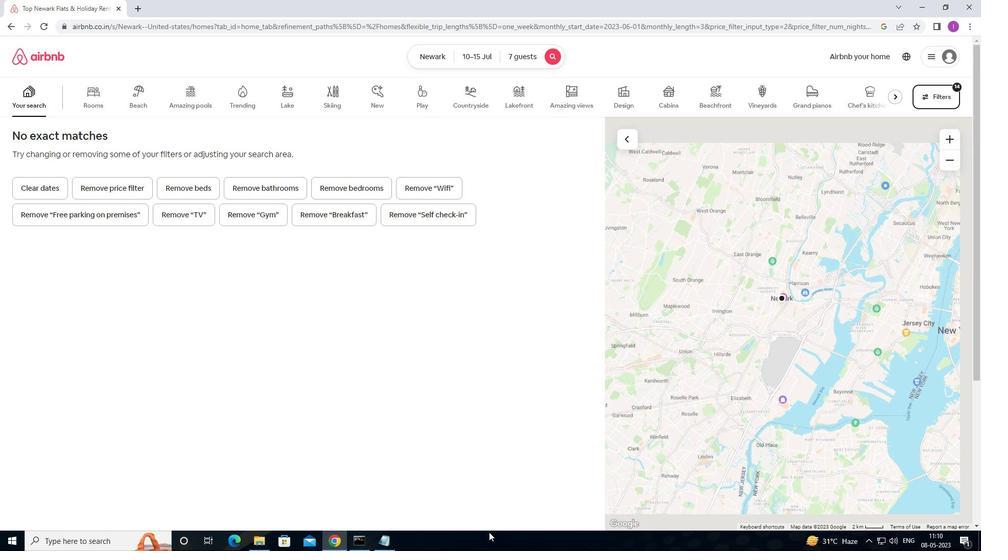 
